 Task: Check the percentage active listings of 2.5 bathrooms in the last 1 year.
Action: Mouse moved to (982, 222)
Screenshot: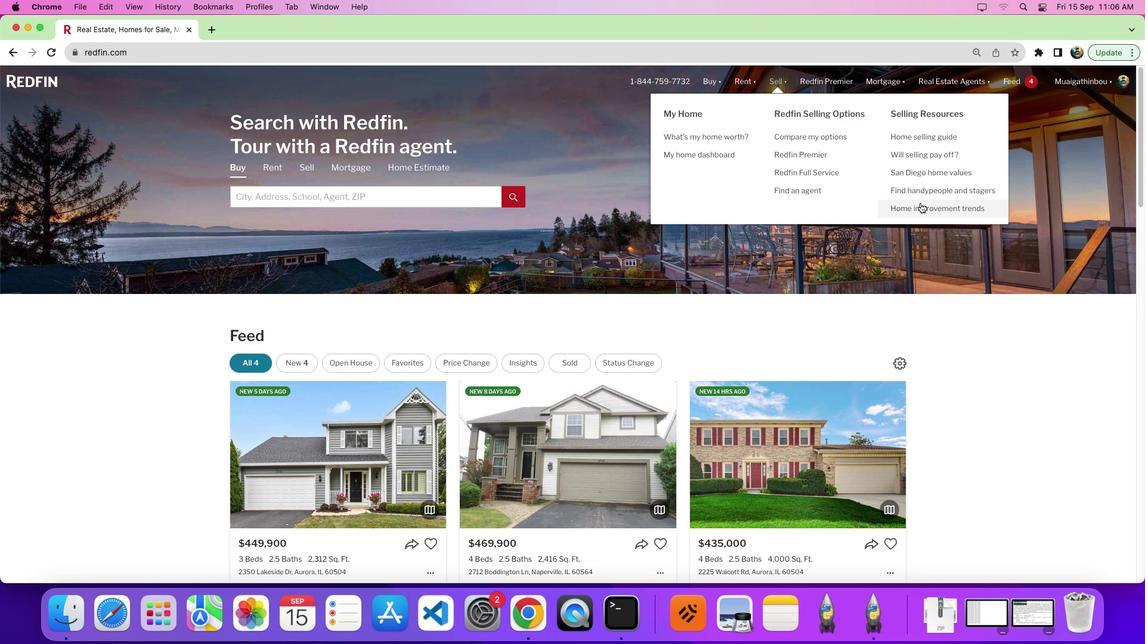 
Action: Mouse pressed left at (982, 222)
Screenshot: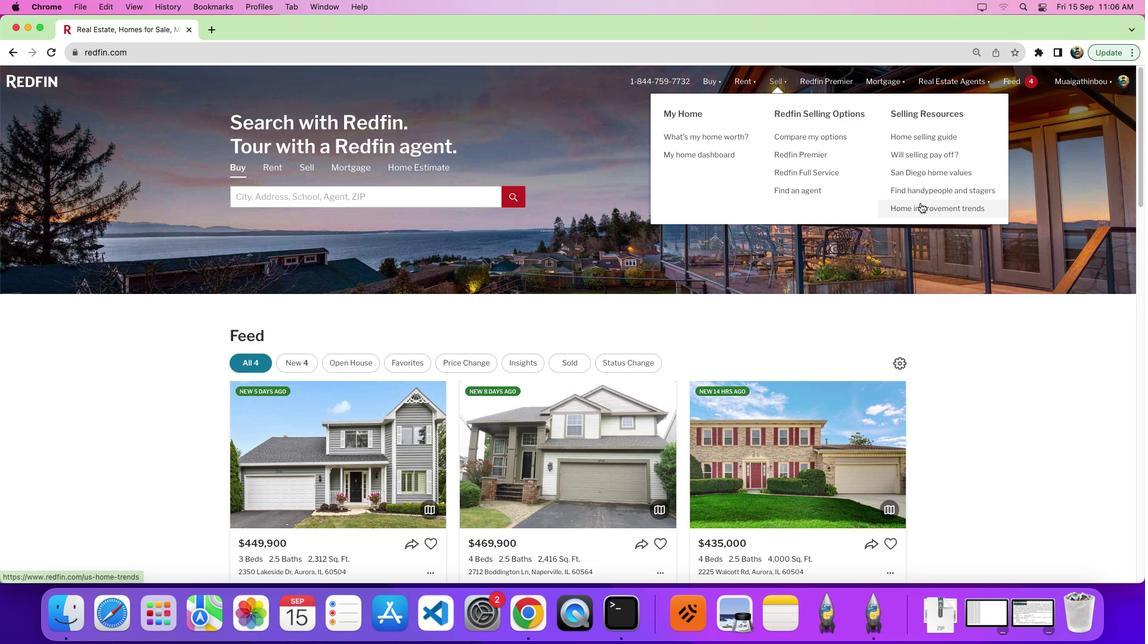 
Action: Mouse moved to (319, 245)
Screenshot: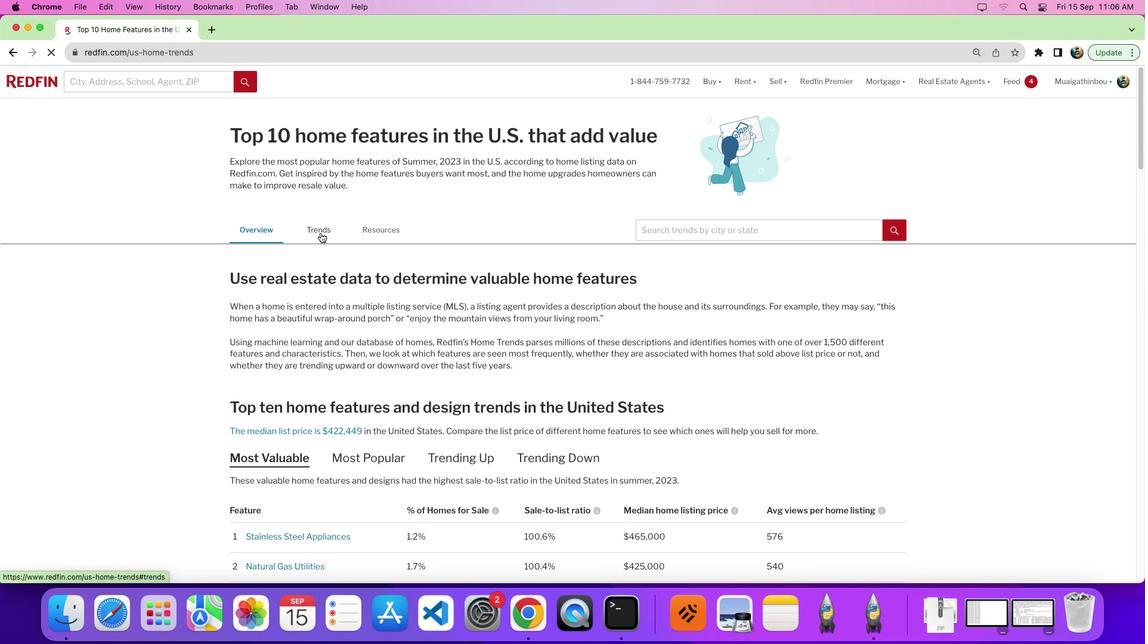 
Action: Mouse pressed left at (319, 245)
Screenshot: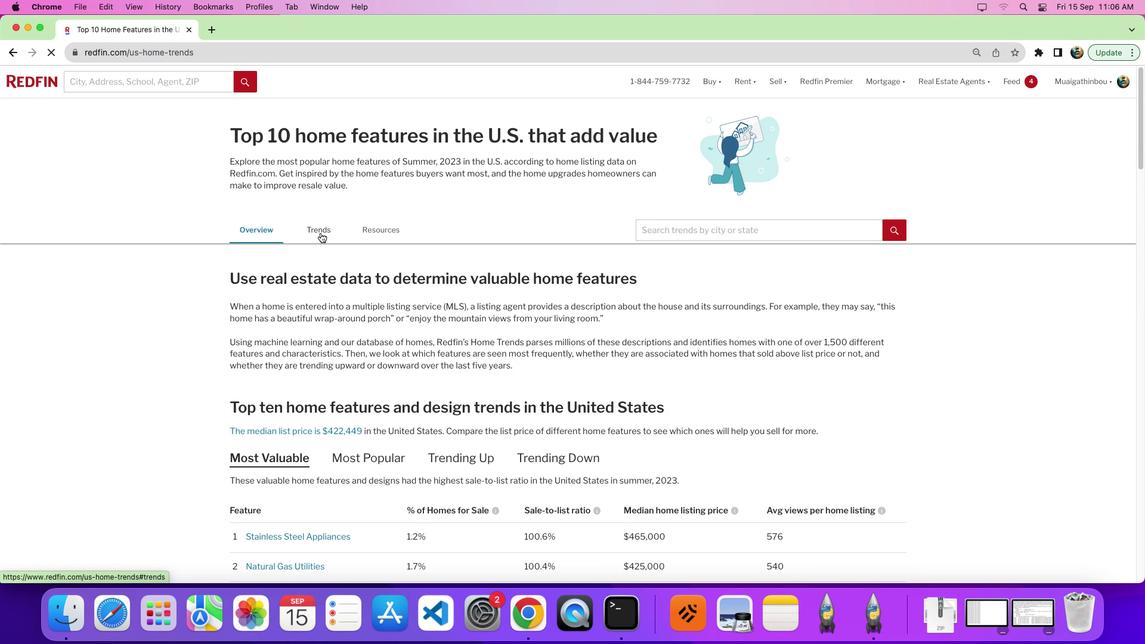 
Action: Mouse pressed left at (319, 245)
Screenshot: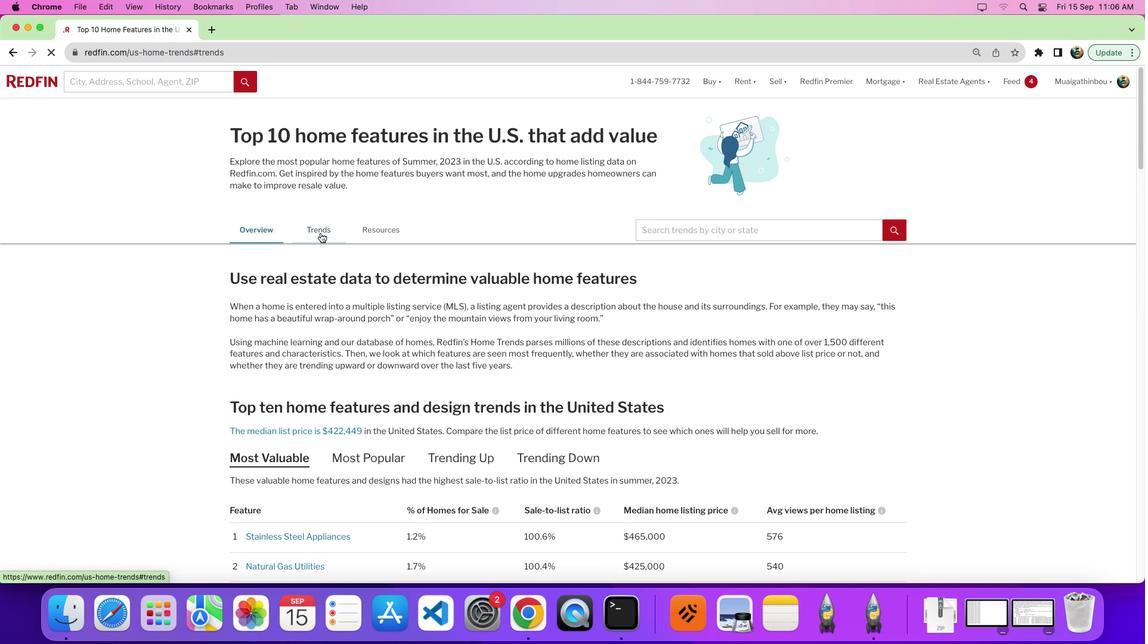 
Action: Mouse pressed left at (319, 245)
Screenshot: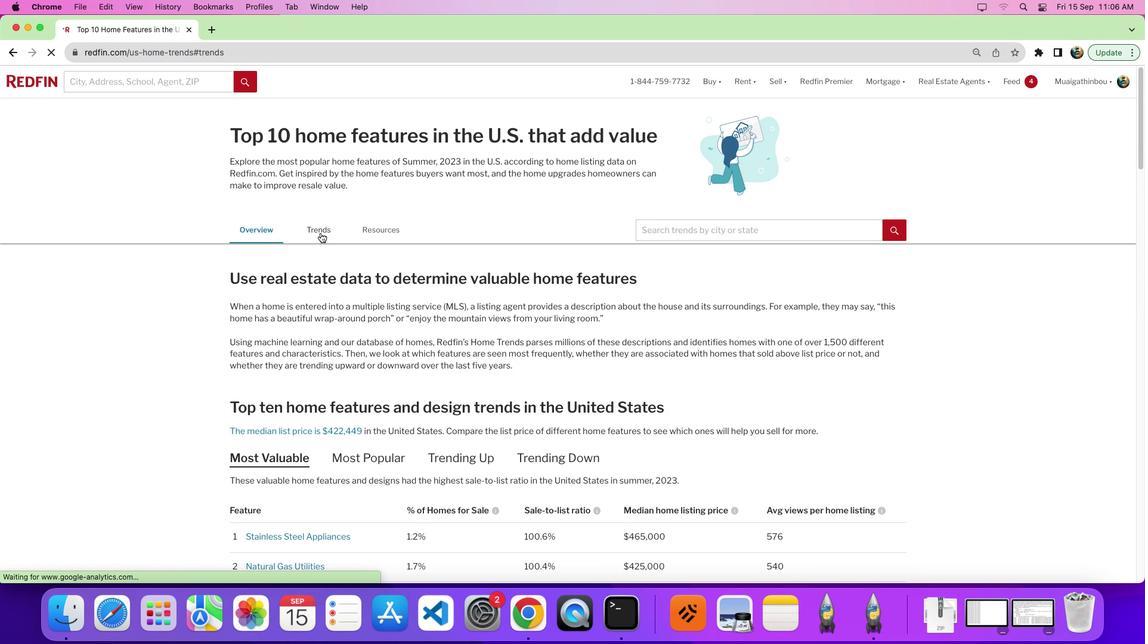 
Action: Mouse moved to (528, 303)
Screenshot: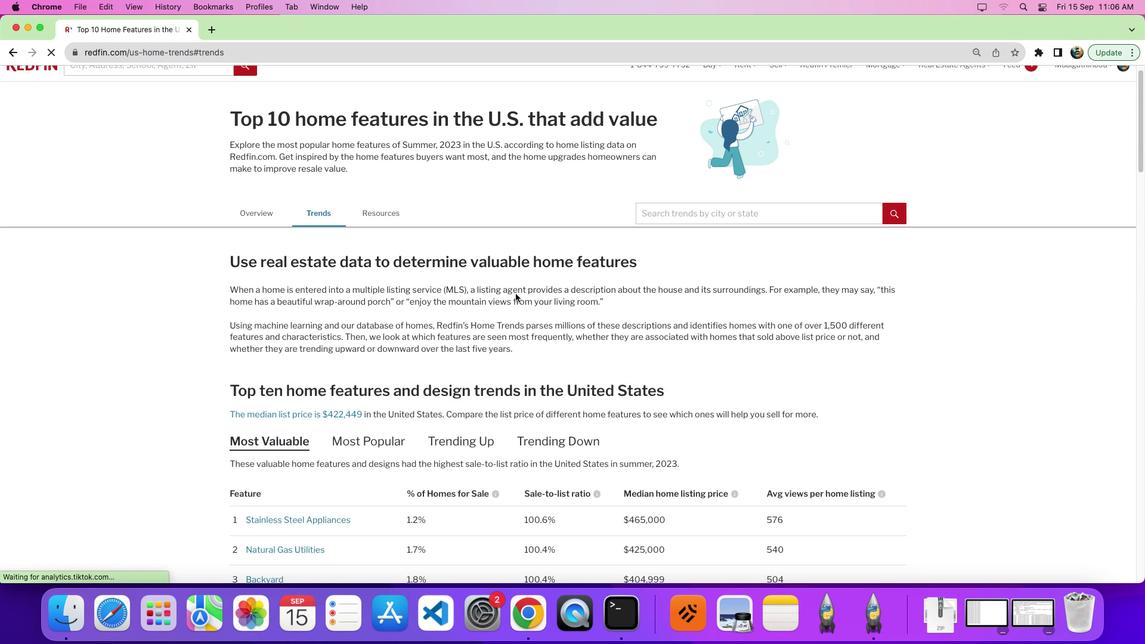 
Action: Mouse scrolled (528, 303) with delta (-33, 60)
Screenshot: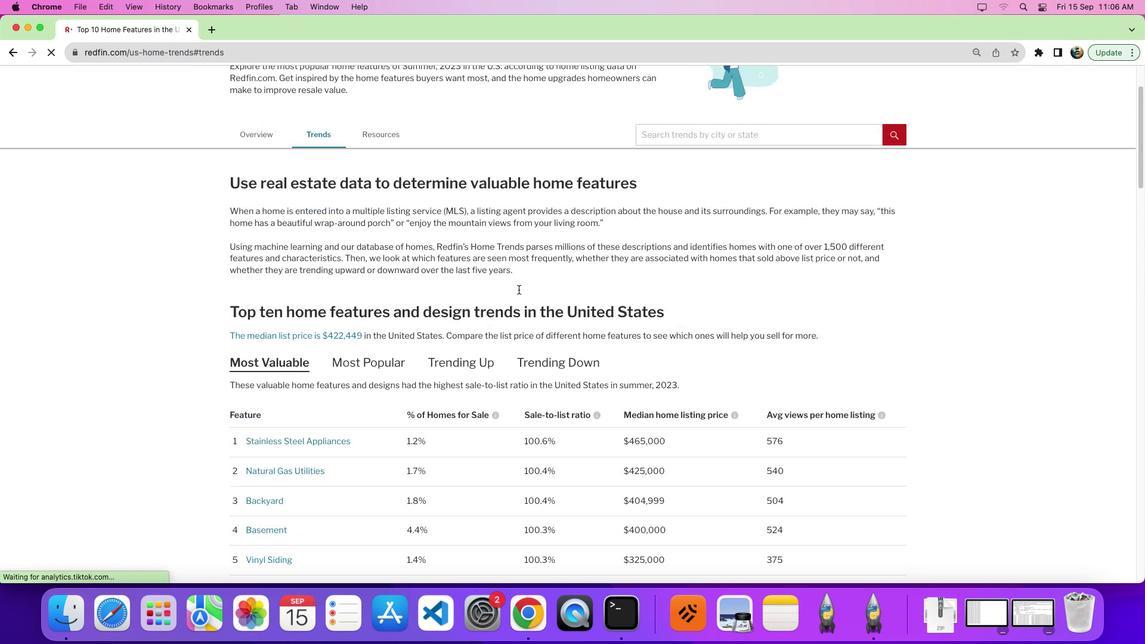 
Action: Mouse moved to (529, 303)
Screenshot: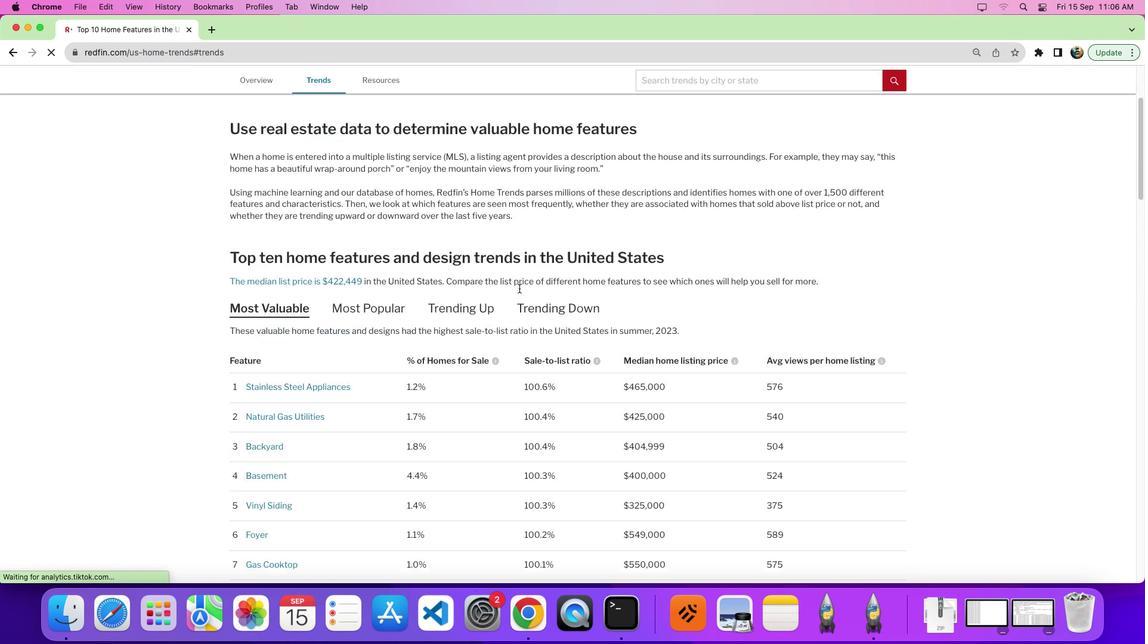 
Action: Mouse scrolled (529, 303) with delta (-33, 60)
Screenshot: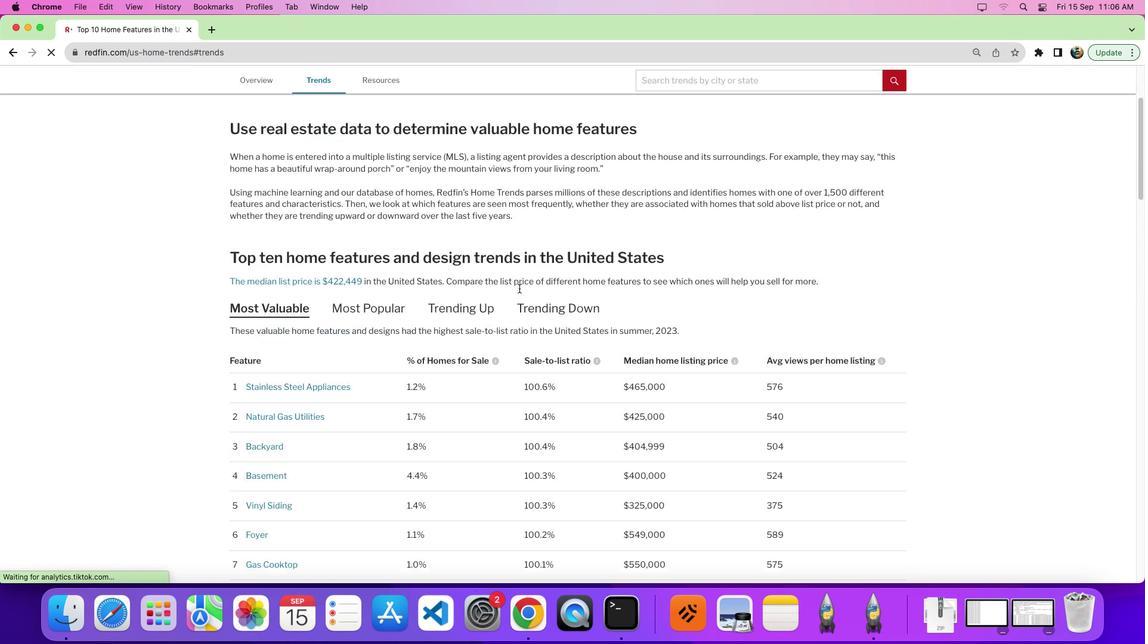 
Action: Mouse moved to (530, 302)
Screenshot: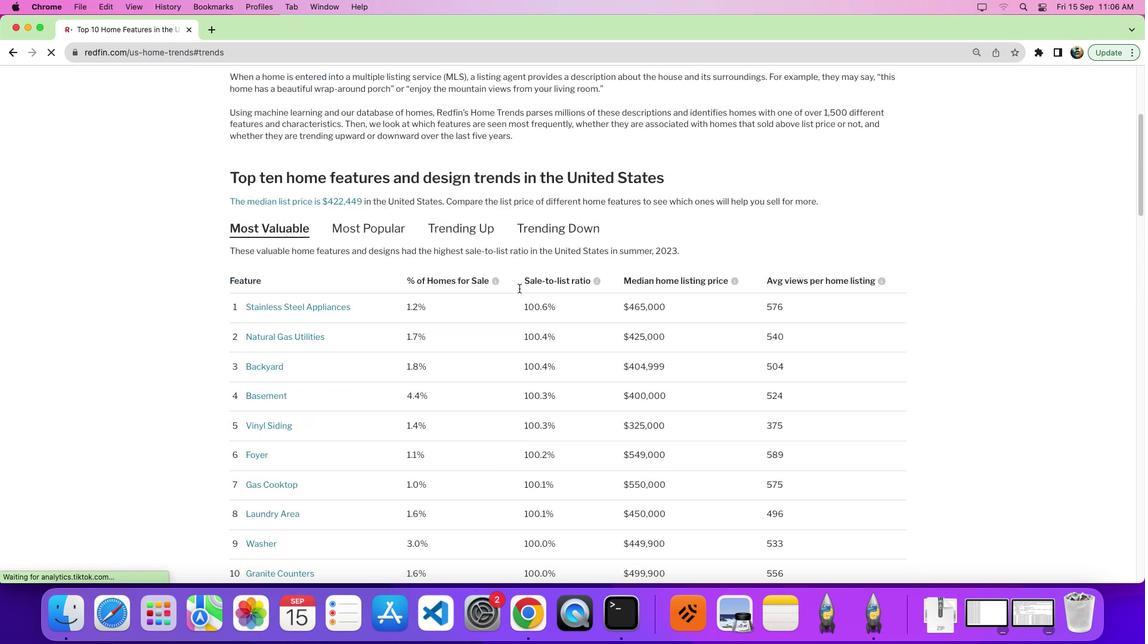 
Action: Mouse scrolled (530, 302) with delta (-33, 56)
Screenshot: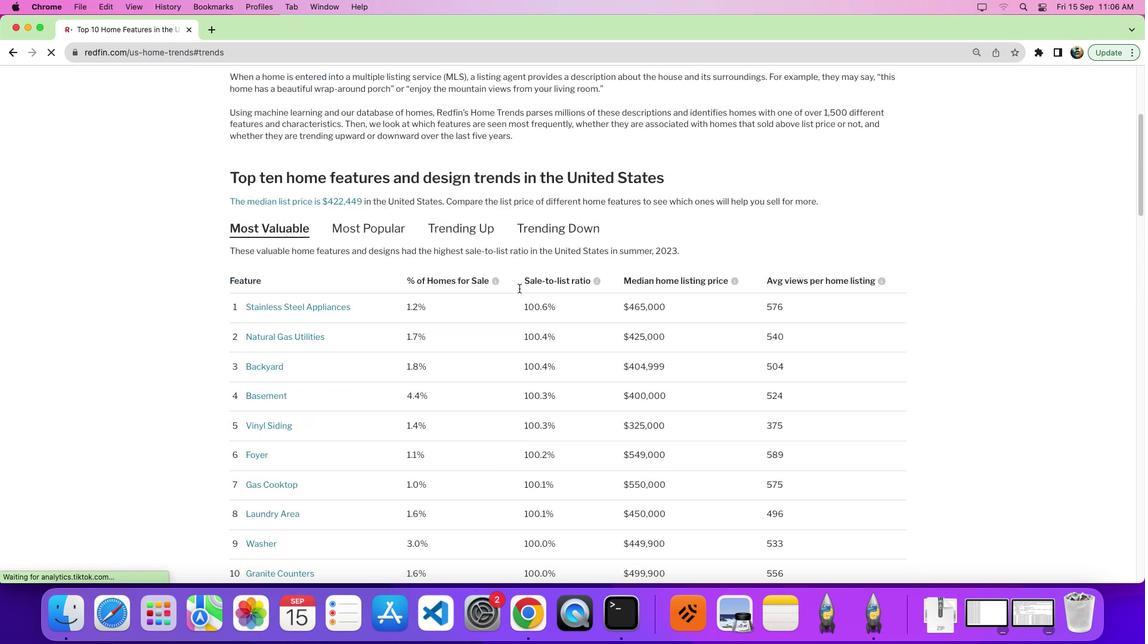
Action: Mouse moved to (538, 290)
Screenshot: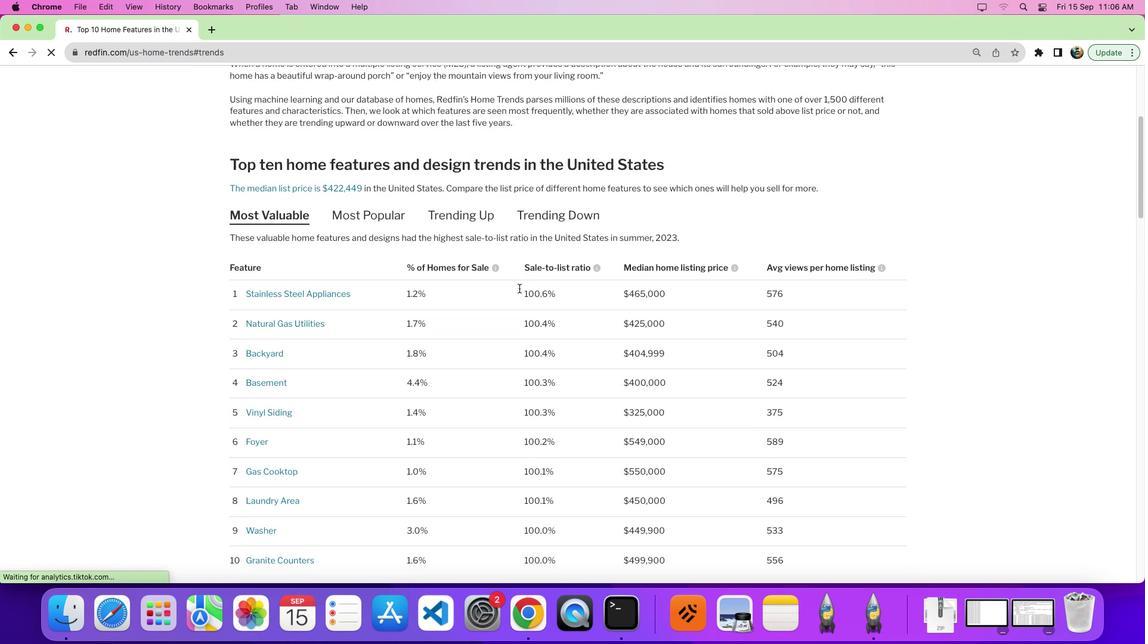 
Action: Mouse scrolled (538, 290) with delta (-33, 60)
Screenshot: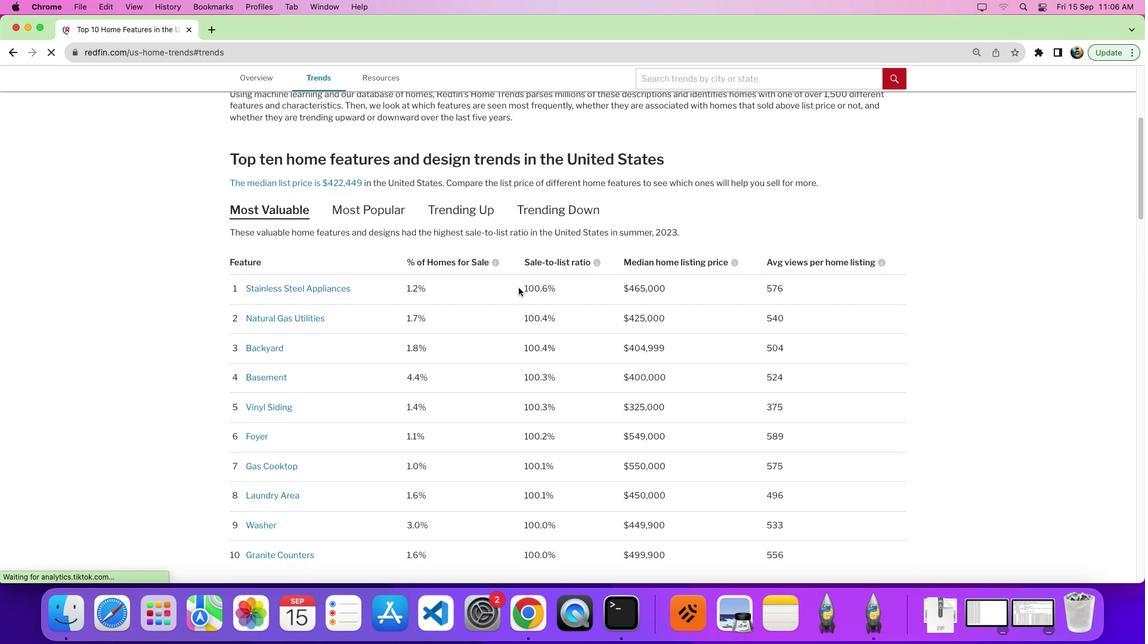 
Action: Mouse scrolled (538, 290) with delta (-33, 60)
Screenshot: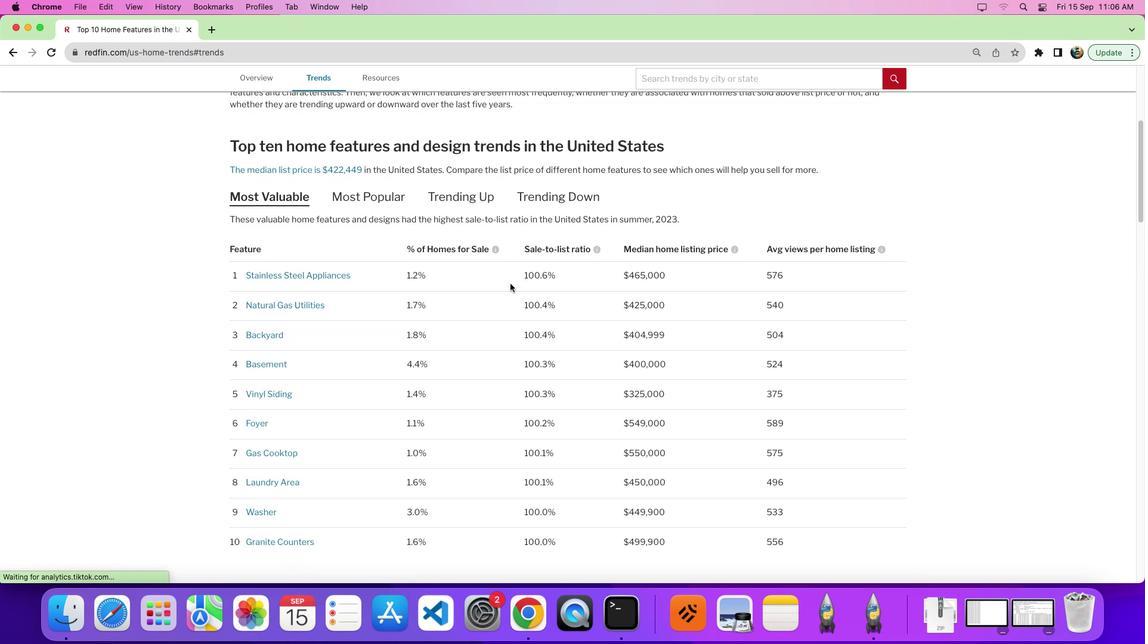 
Action: Mouse moved to (403, 282)
Screenshot: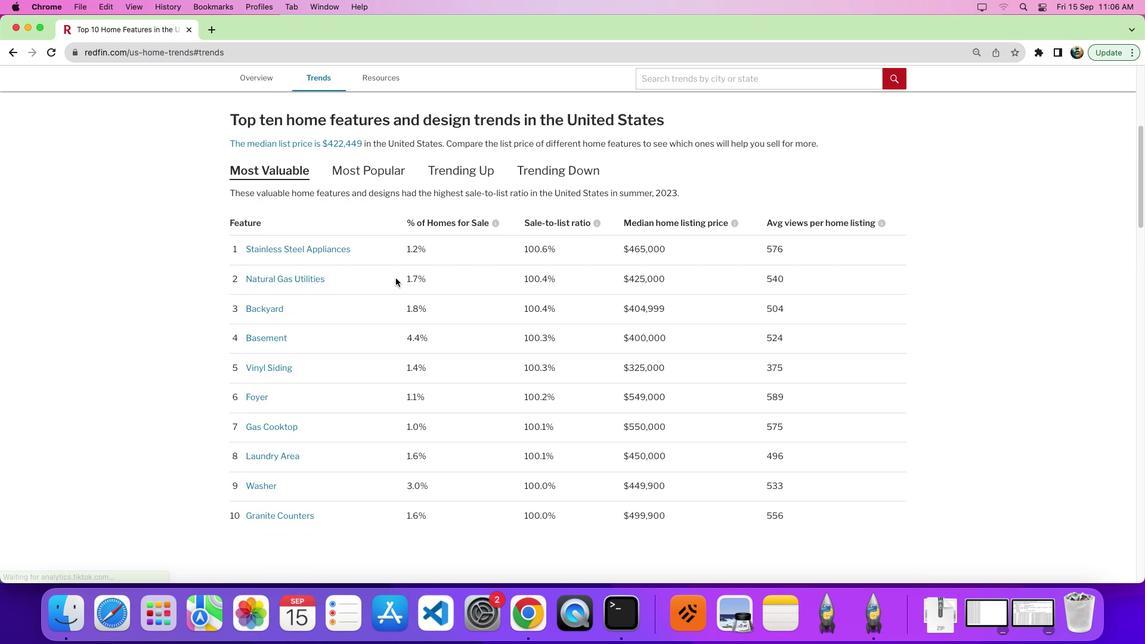 
Action: Mouse scrolled (403, 282) with delta (-33, 60)
Screenshot: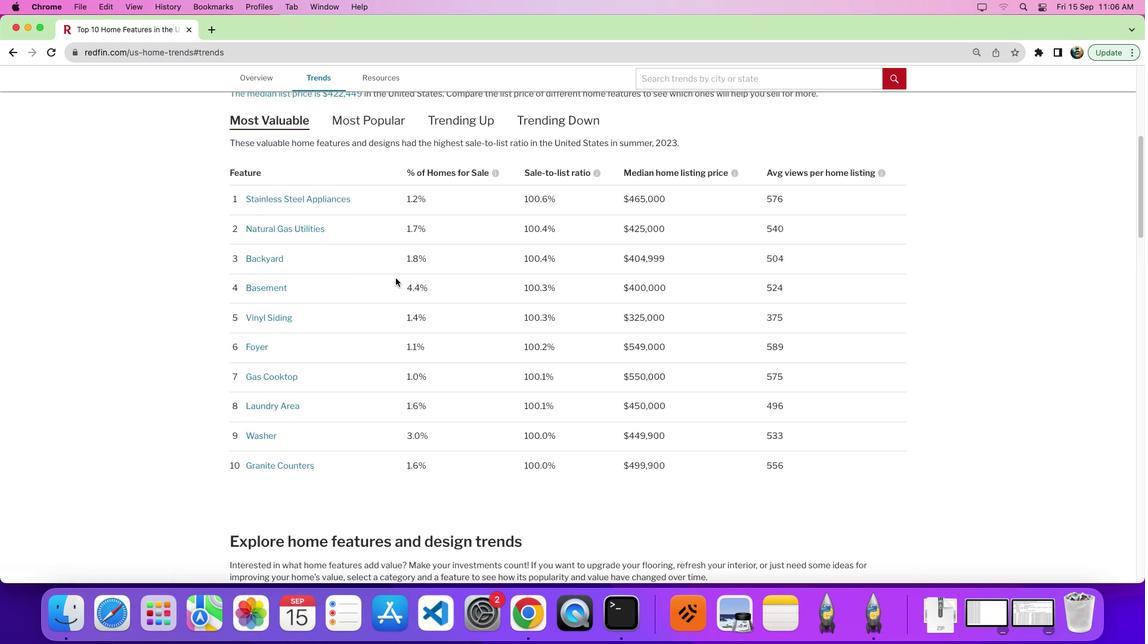 
Action: Mouse scrolled (403, 282) with delta (-33, 60)
Screenshot: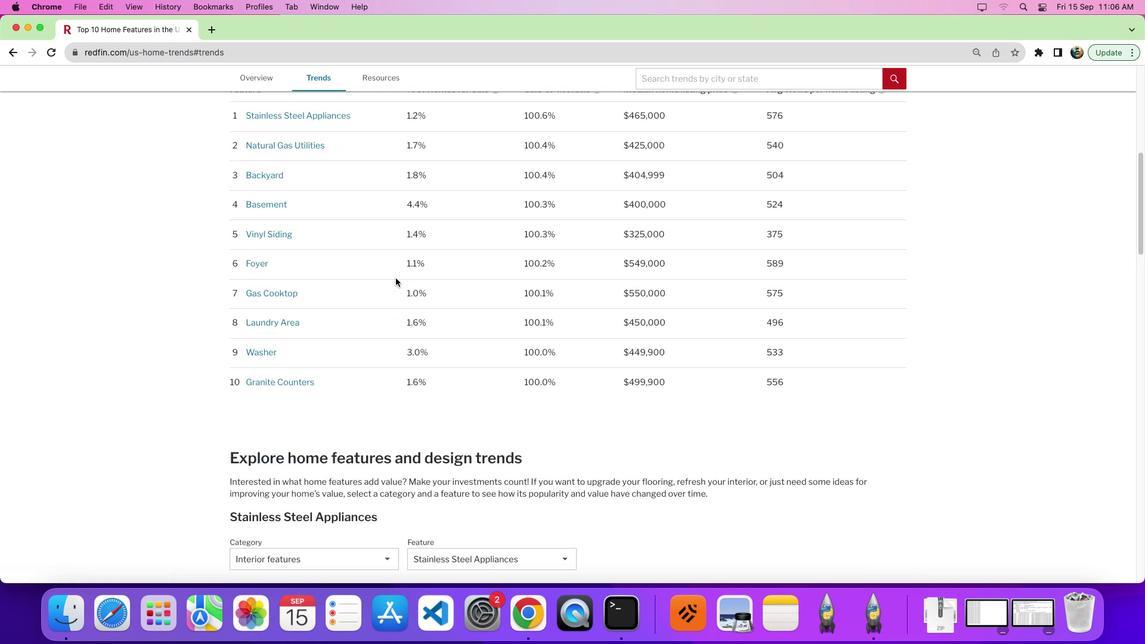 
Action: Mouse scrolled (403, 282) with delta (-33, 57)
Screenshot: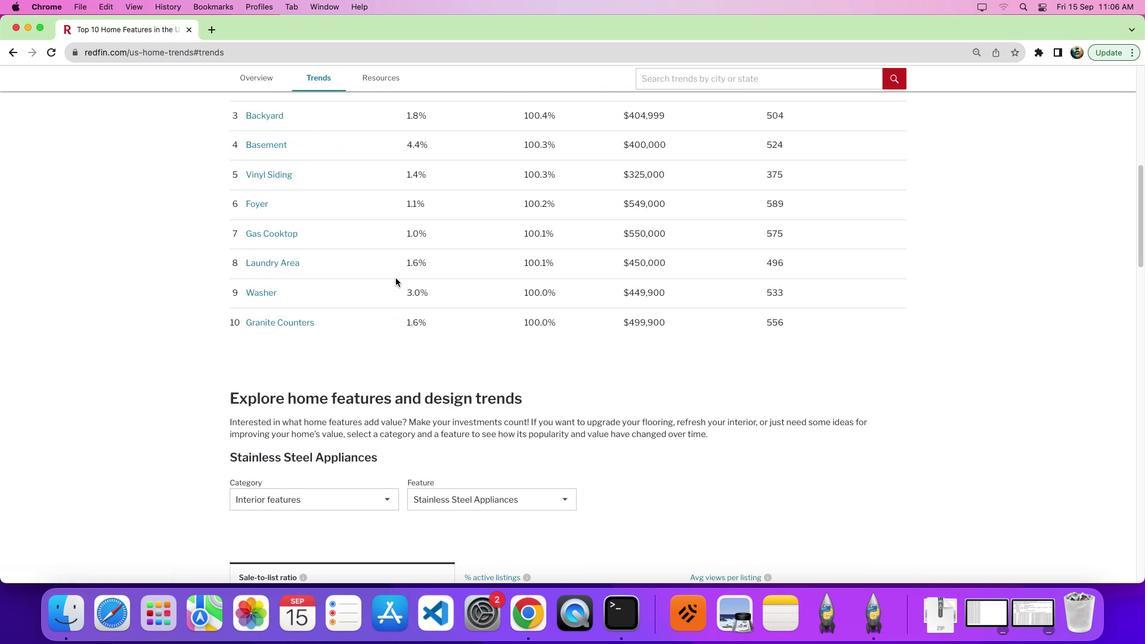 
Action: Mouse scrolled (403, 282) with delta (-33, 60)
Screenshot: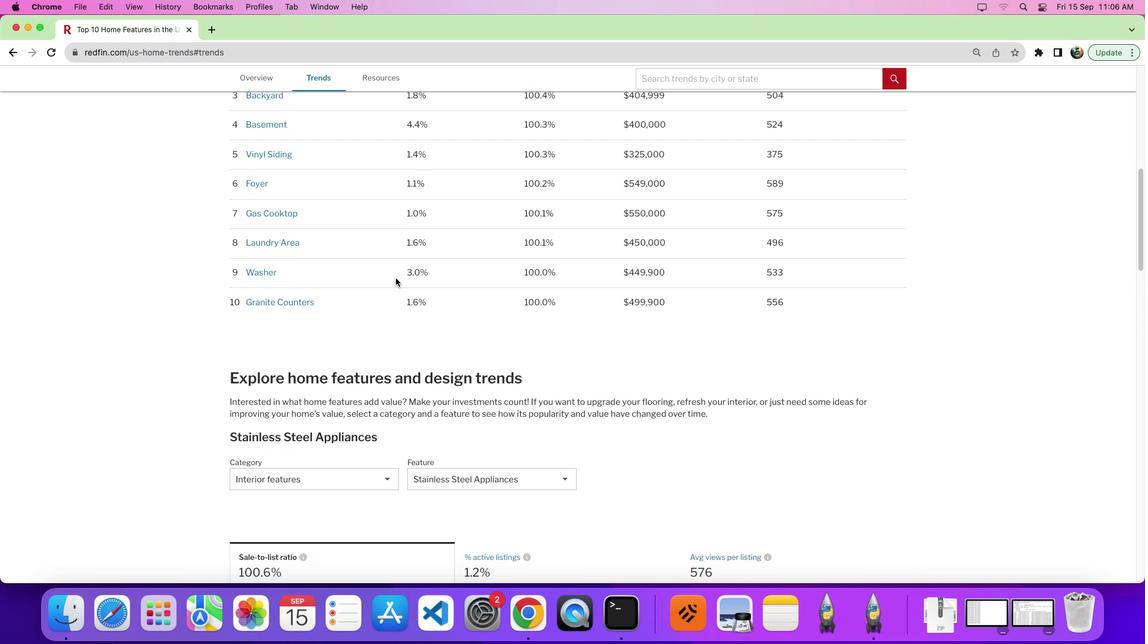 
Action: Mouse scrolled (403, 282) with delta (-33, 60)
Screenshot: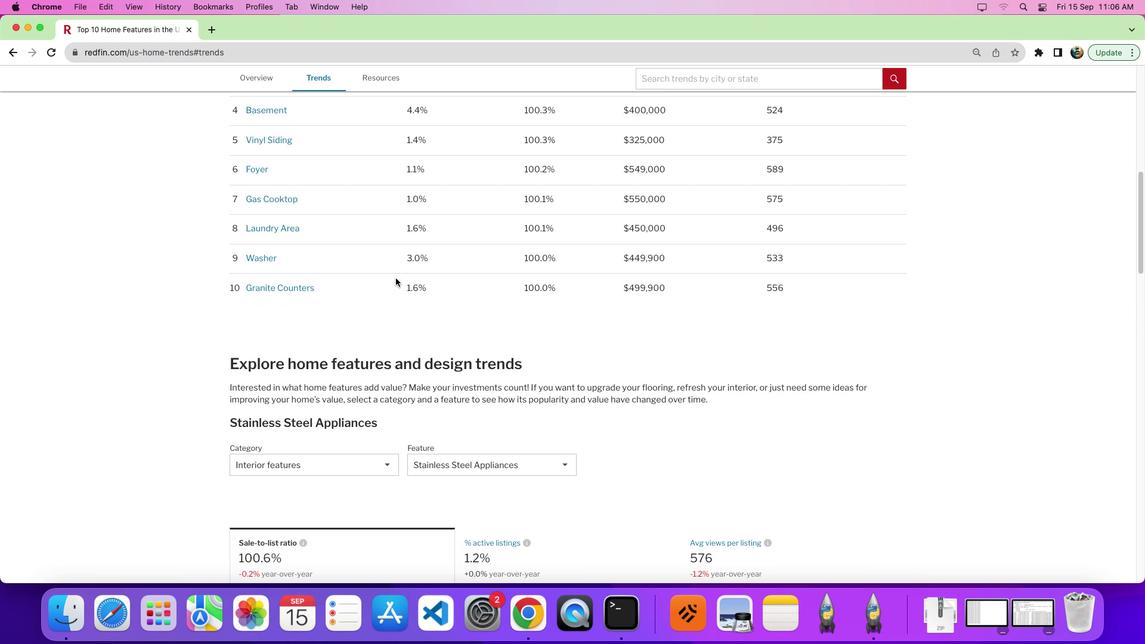 
Action: Mouse moved to (396, 290)
Screenshot: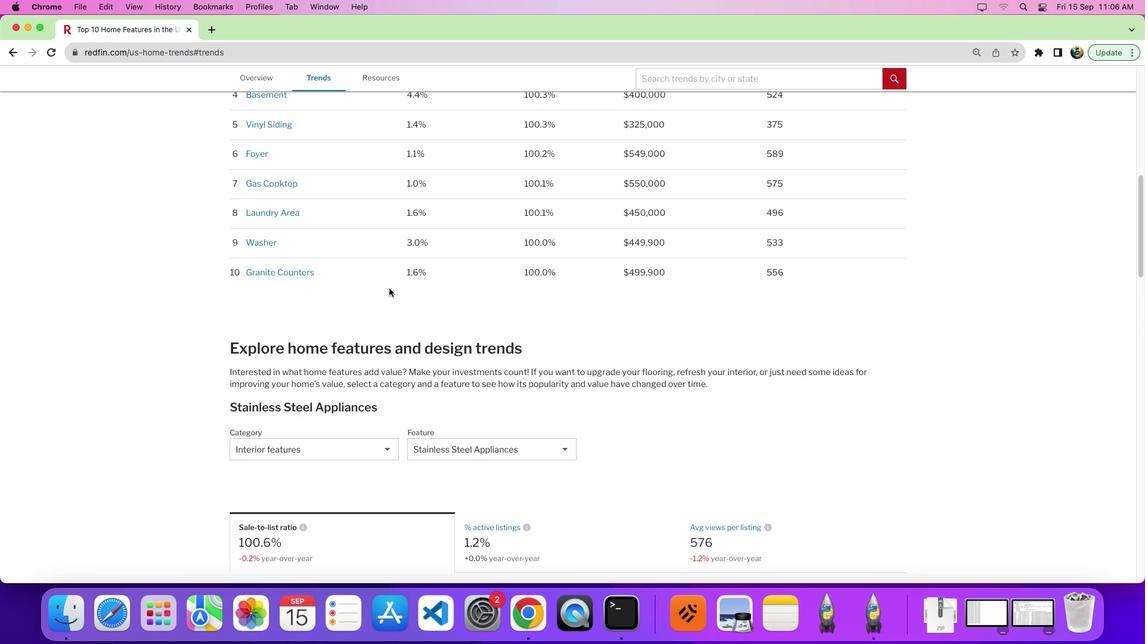 
Action: Mouse scrolled (396, 290) with delta (-33, 60)
Screenshot: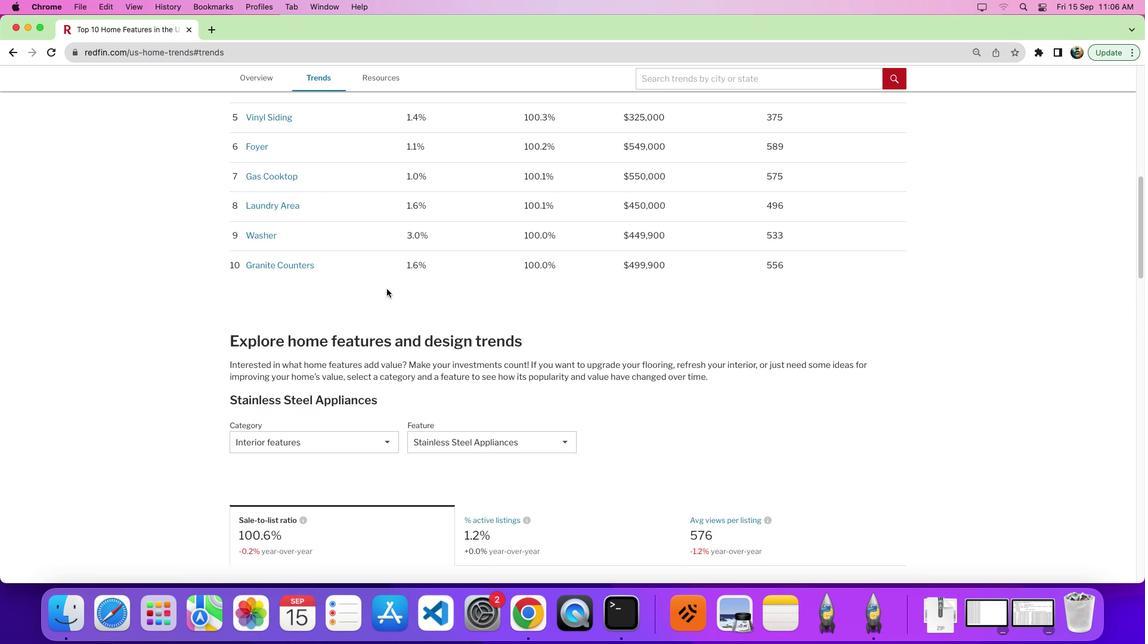 
Action: Mouse scrolled (396, 290) with delta (-33, 60)
Screenshot: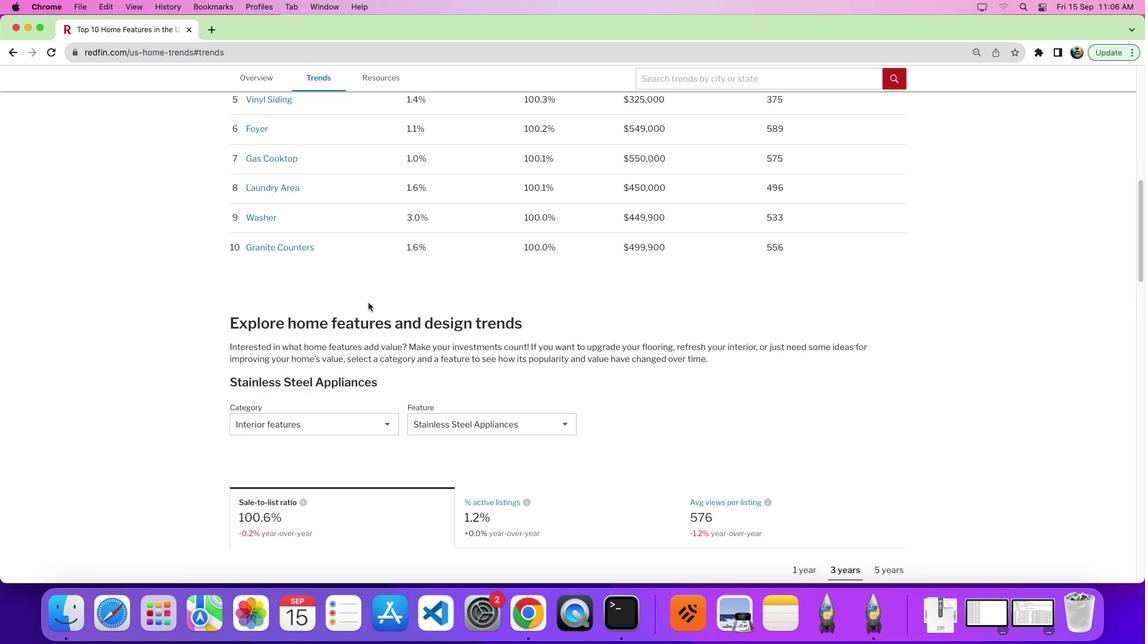 
Action: Mouse moved to (372, 306)
Screenshot: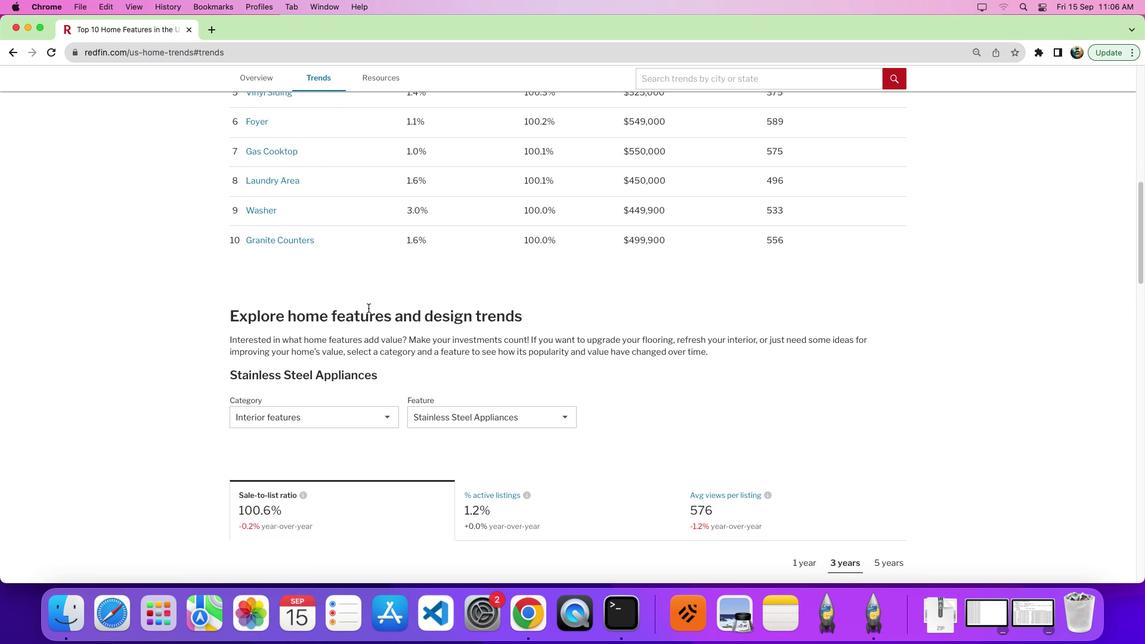 
Action: Mouse scrolled (372, 306) with delta (-33, 60)
Screenshot: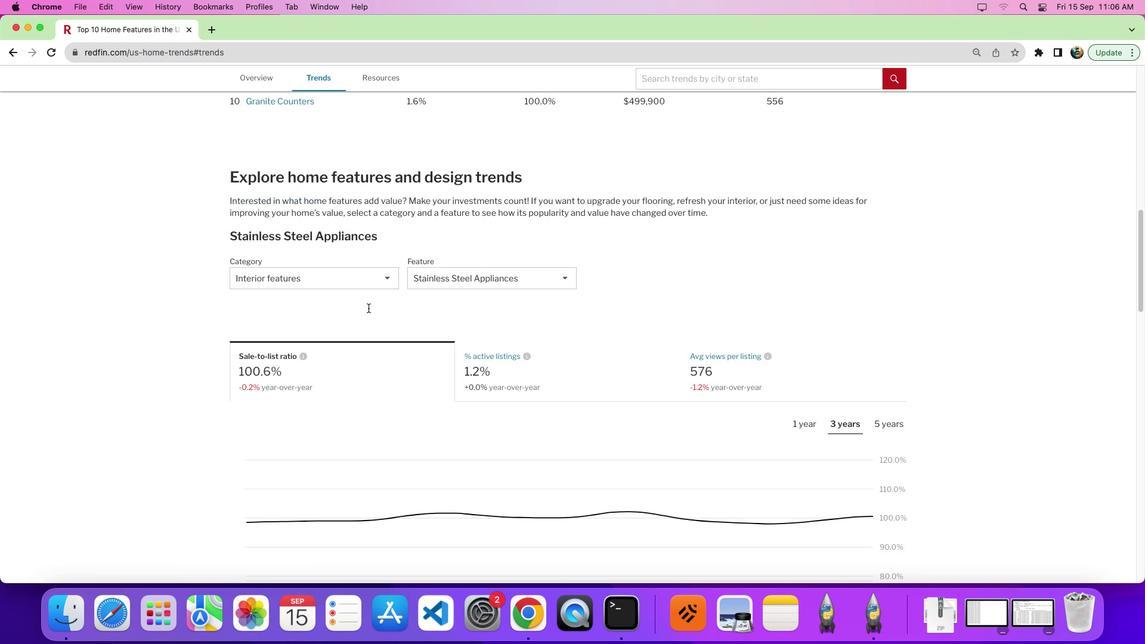 
Action: Mouse scrolled (372, 306) with delta (-33, 60)
Screenshot: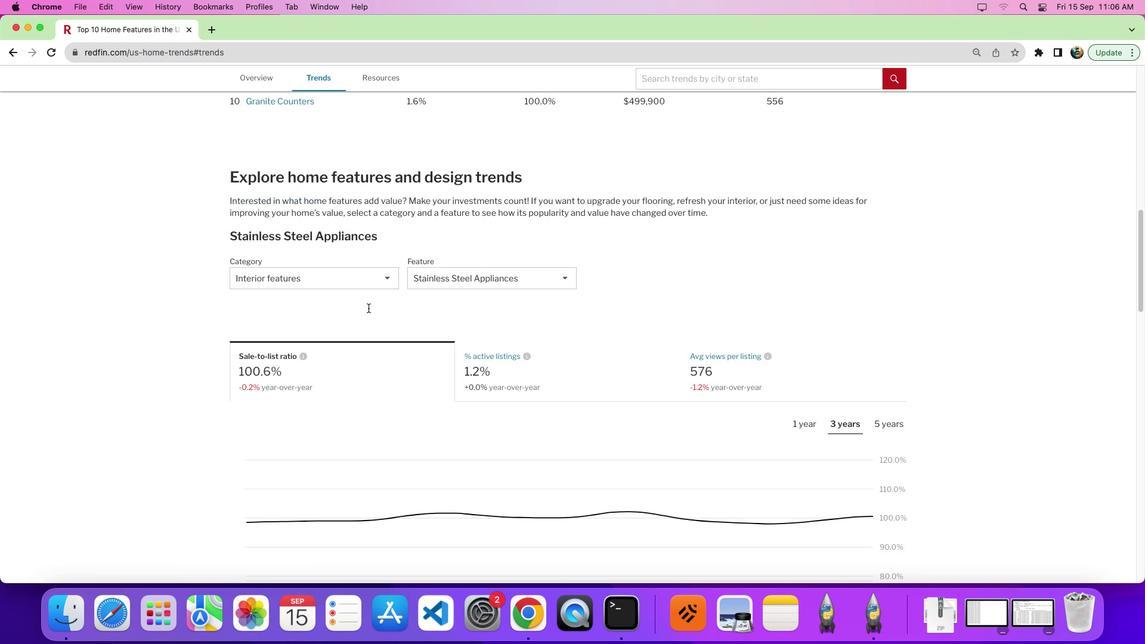 
Action: Mouse scrolled (372, 306) with delta (-33, 56)
Screenshot: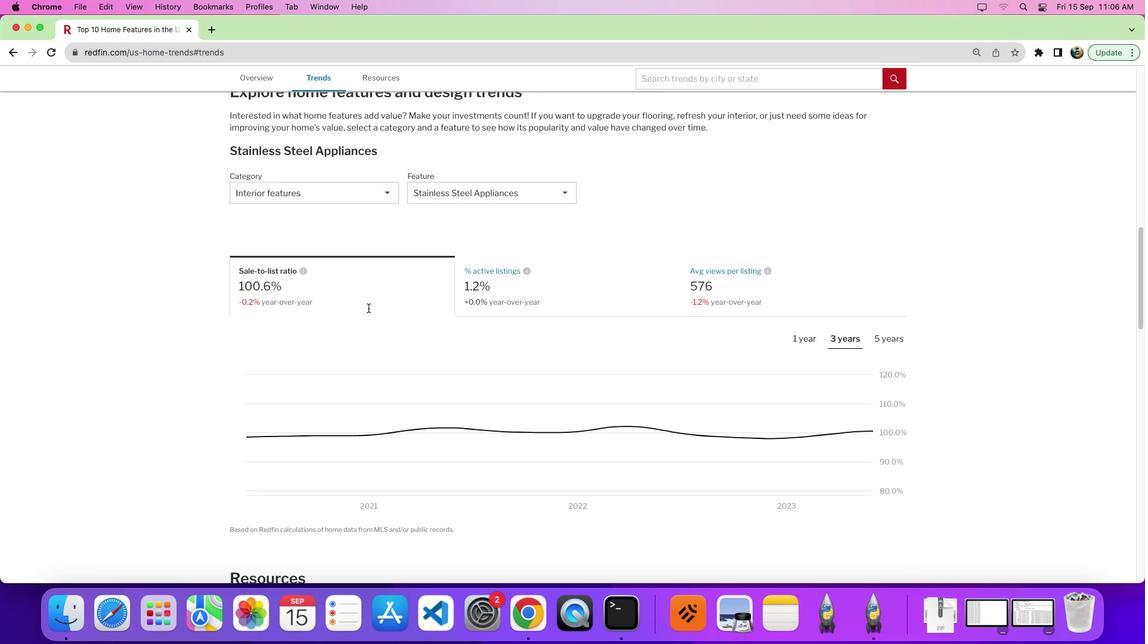 
Action: Mouse moved to (334, 199)
Screenshot: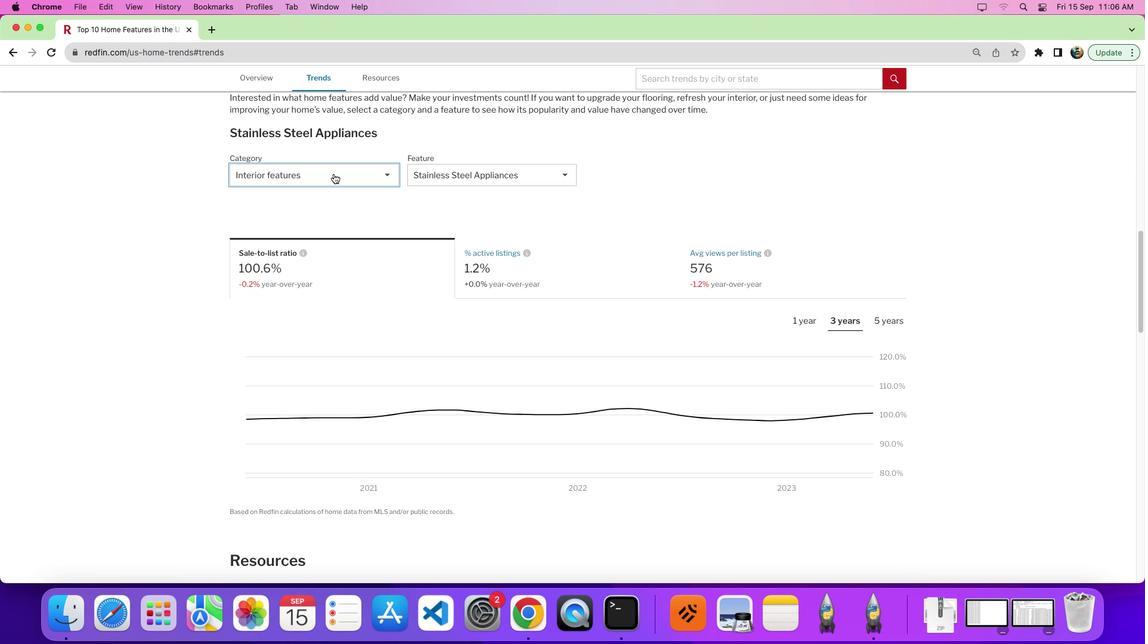 
Action: Mouse pressed left at (334, 199)
Screenshot: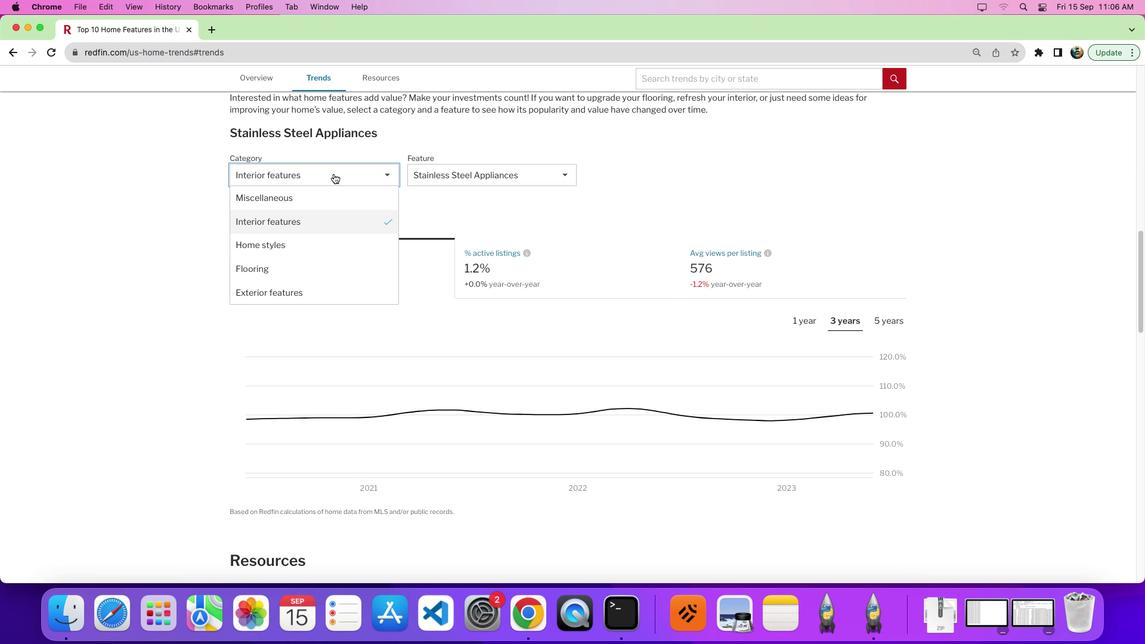 
Action: Mouse moved to (323, 235)
Screenshot: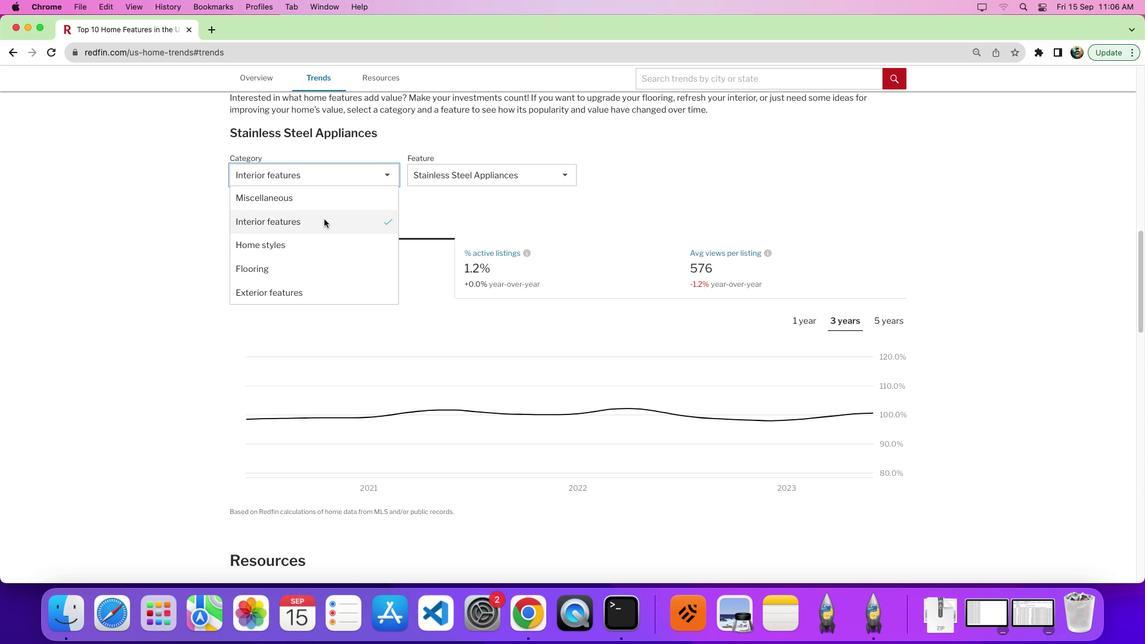 
Action: Mouse pressed left at (323, 235)
Screenshot: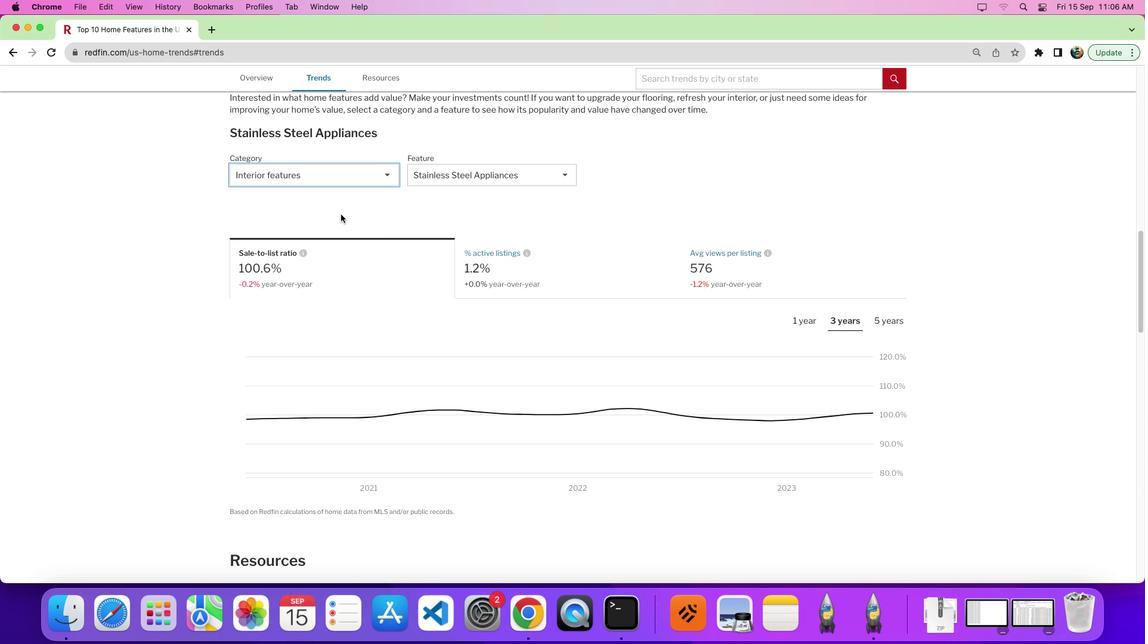 
Action: Mouse moved to (467, 199)
Screenshot: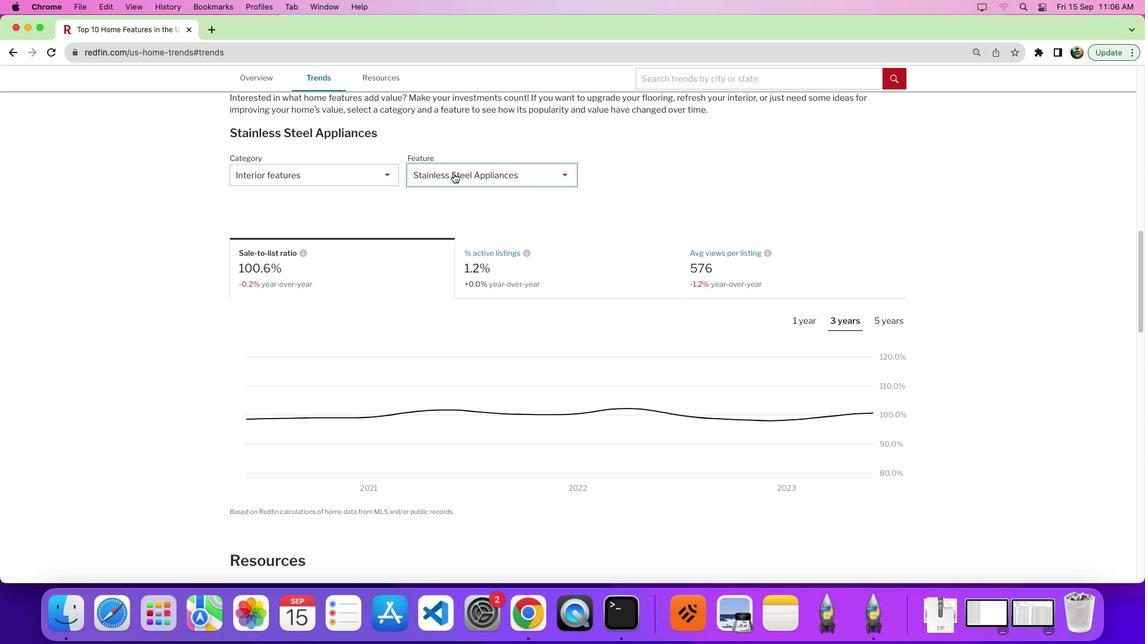 
Action: Mouse pressed left at (467, 199)
Screenshot: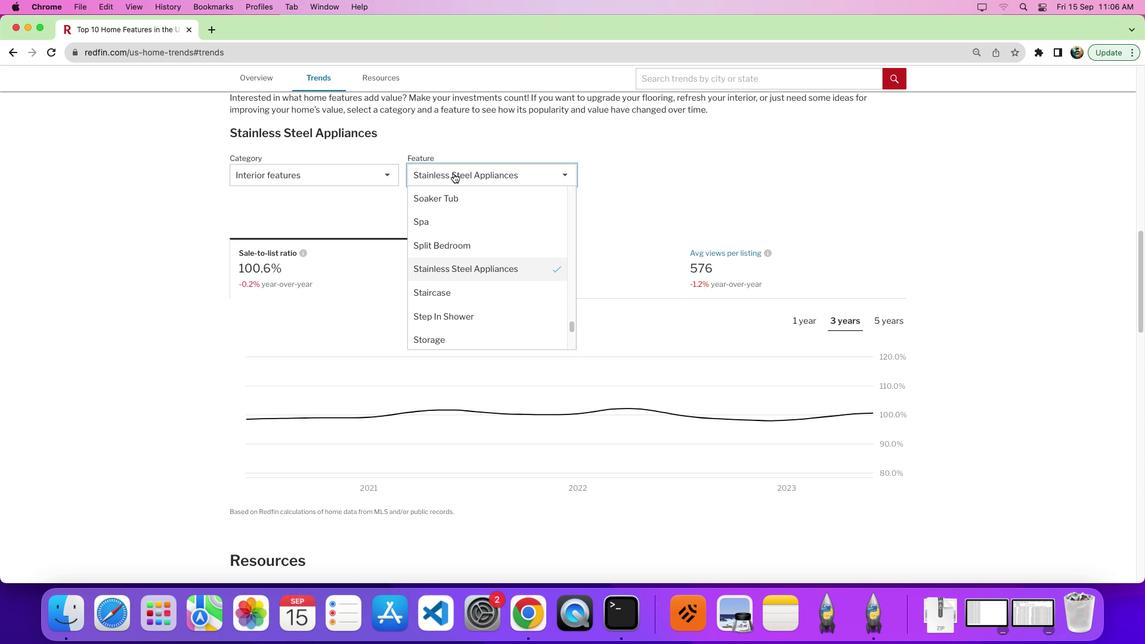 
Action: Mouse moved to (490, 250)
Screenshot: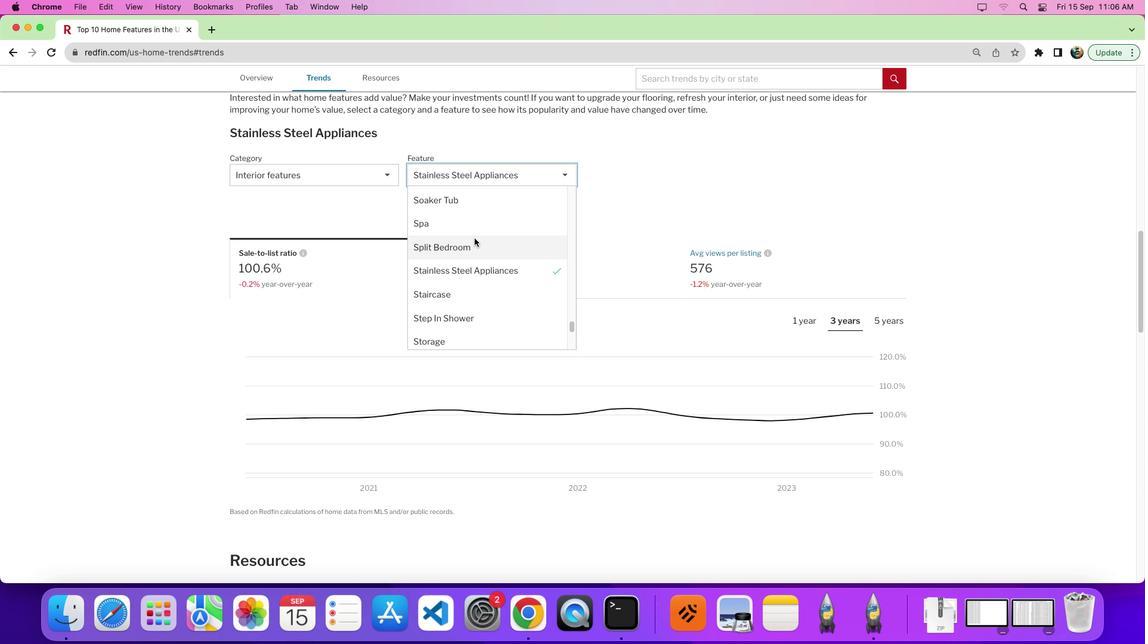 
Action: Mouse scrolled (490, 250) with delta (-33, 61)
Screenshot: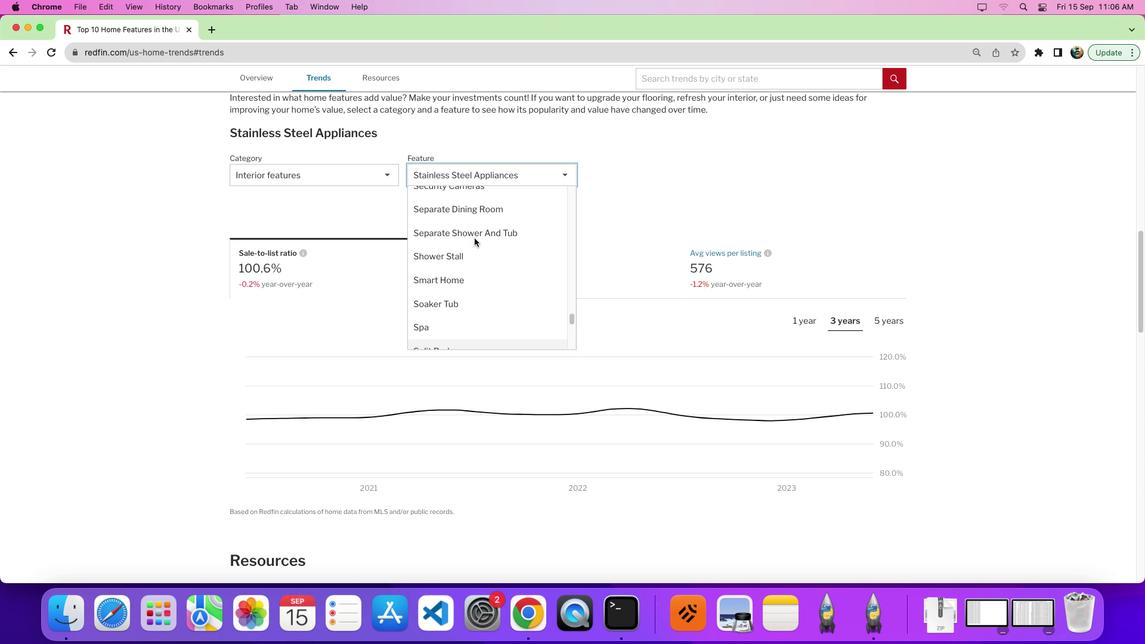 
Action: Mouse scrolled (490, 250) with delta (-33, 61)
Screenshot: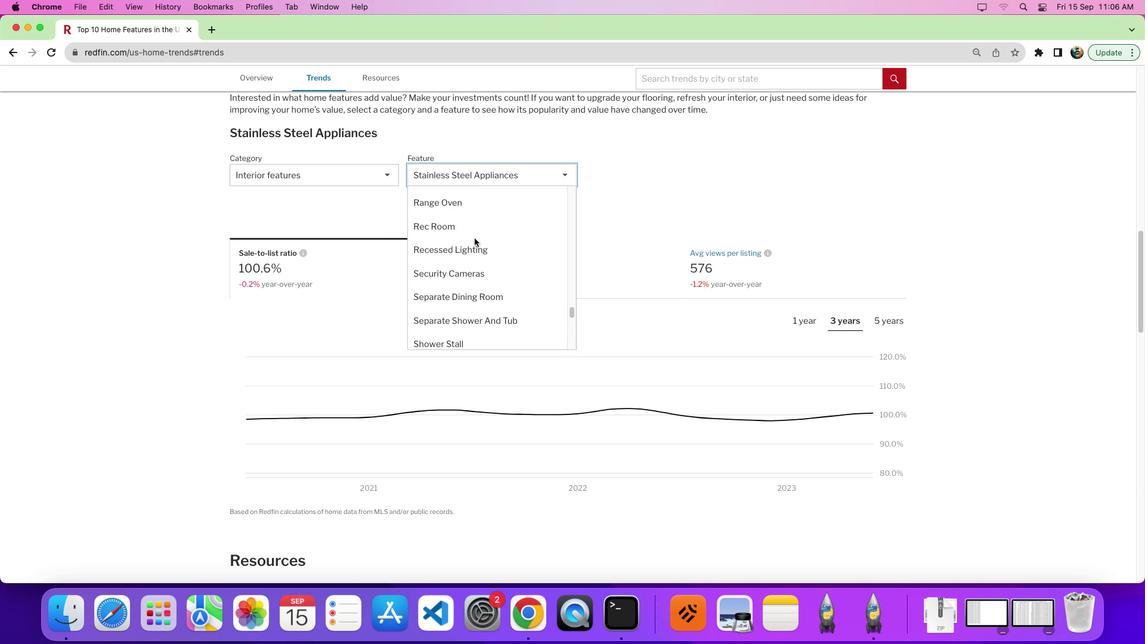 
Action: Mouse scrolled (490, 250) with delta (-33, 63)
Screenshot: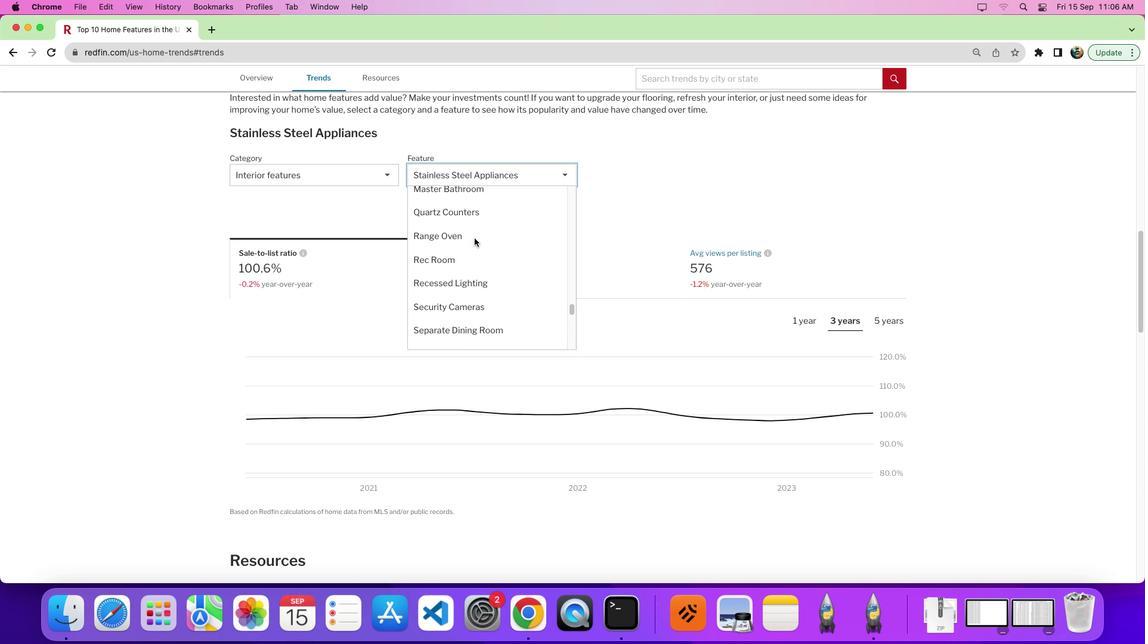 
Action: Mouse scrolled (490, 250) with delta (-33, 61)
Screenshot: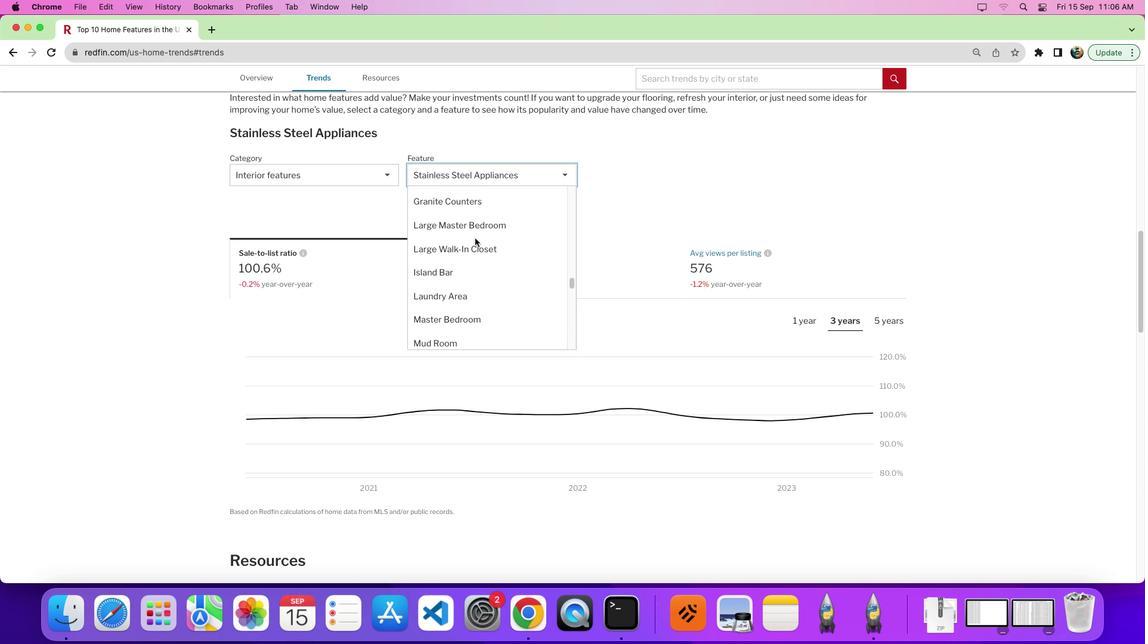 
Action: Mouse scrolled (490, 250) with delta (-33, 61)
Screenshot: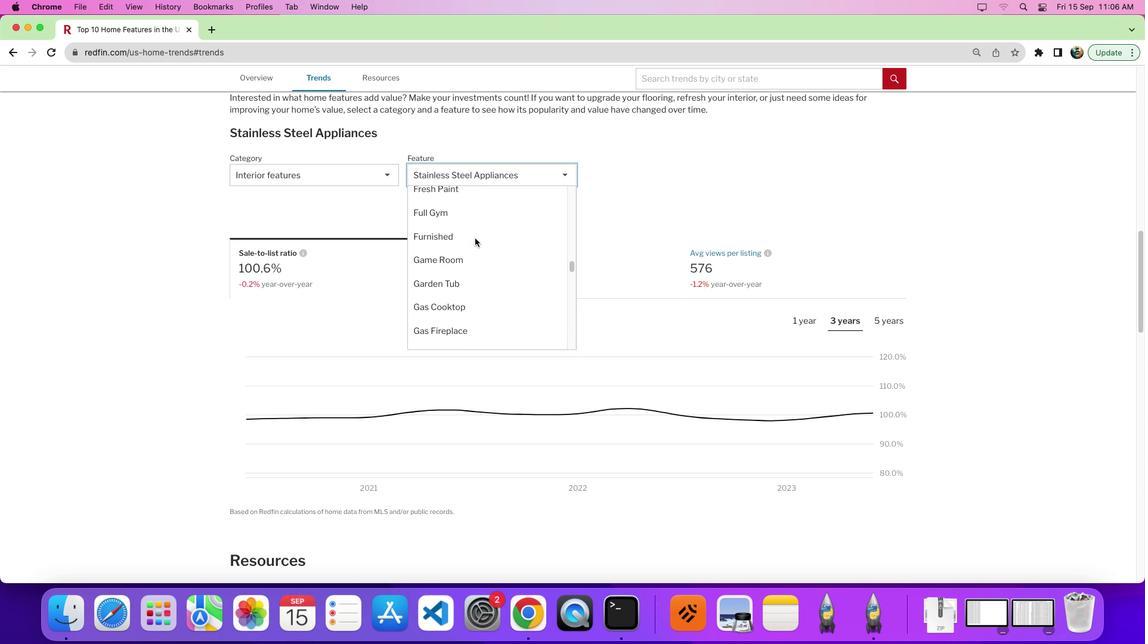 
Action: Mouse scrolled (490, 250) with delta (-33, 65)
Screenshot: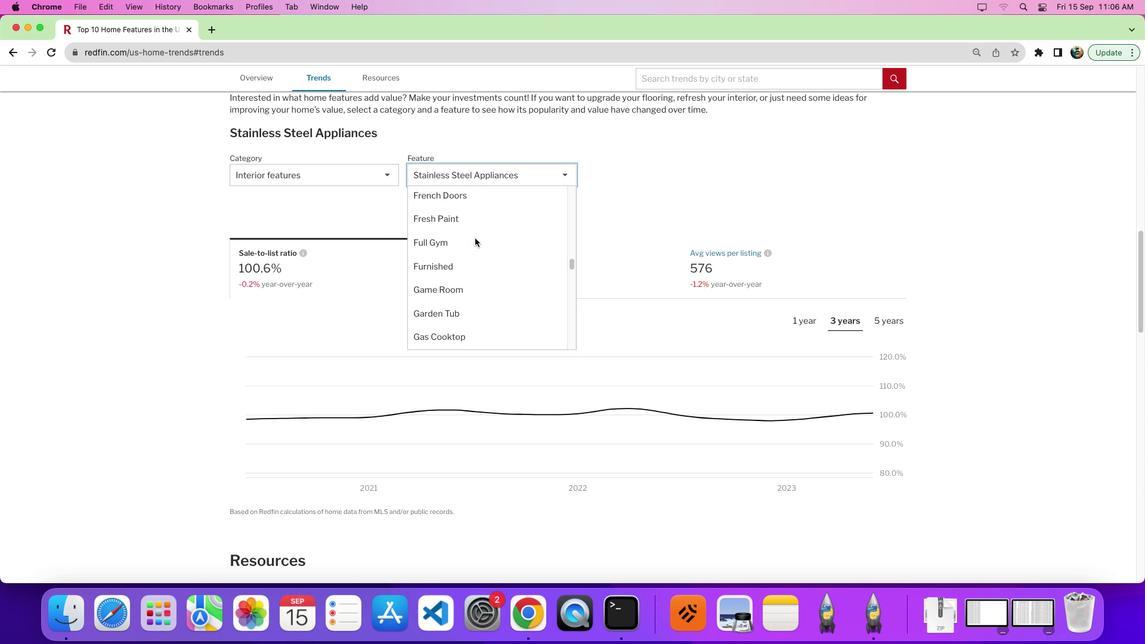 
Action: Mouse moved to (490, 250)
Screenshot: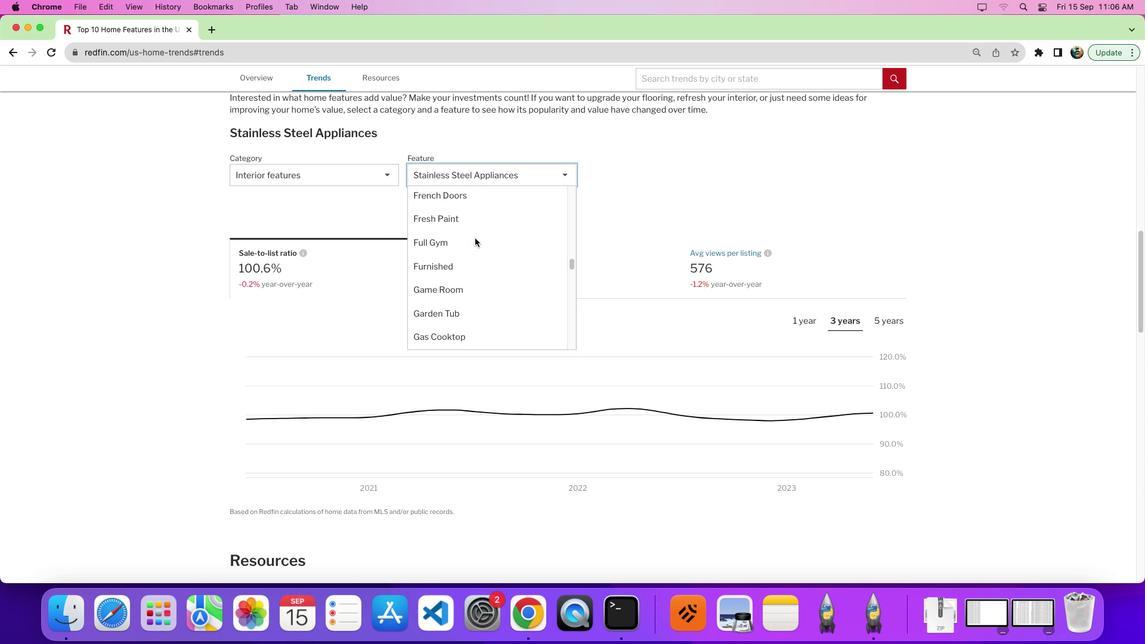 
Action: Mouse scrolled (490, 250) with delta (-33, 66)
Screenshot: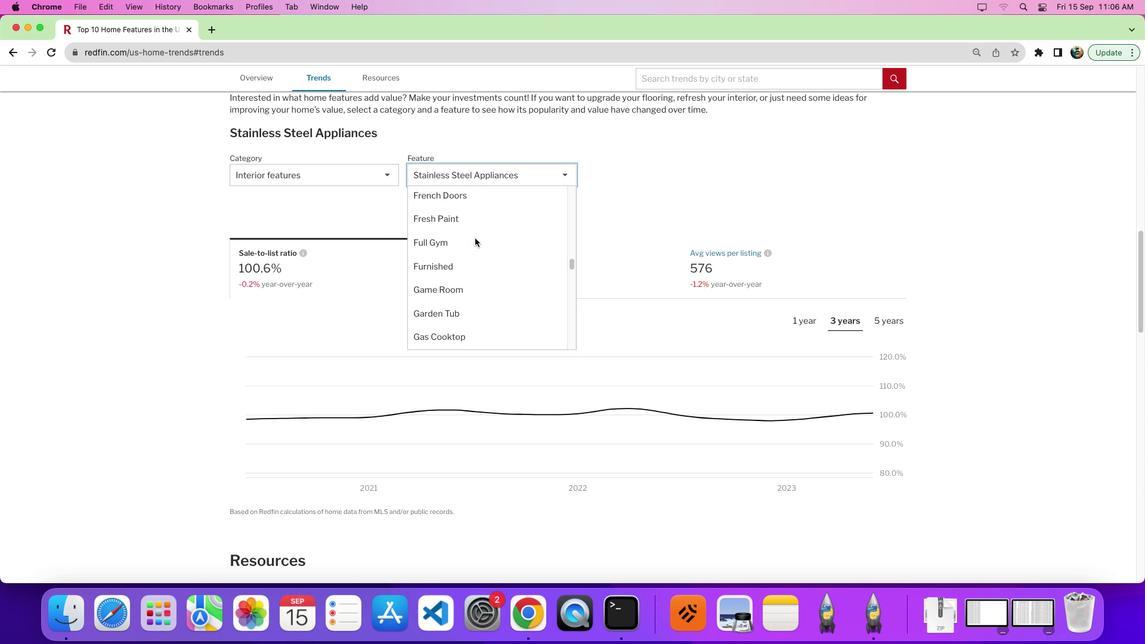 
Action: Mouse scrolled (490, 250) with delta (-33, 61)
Screenshot: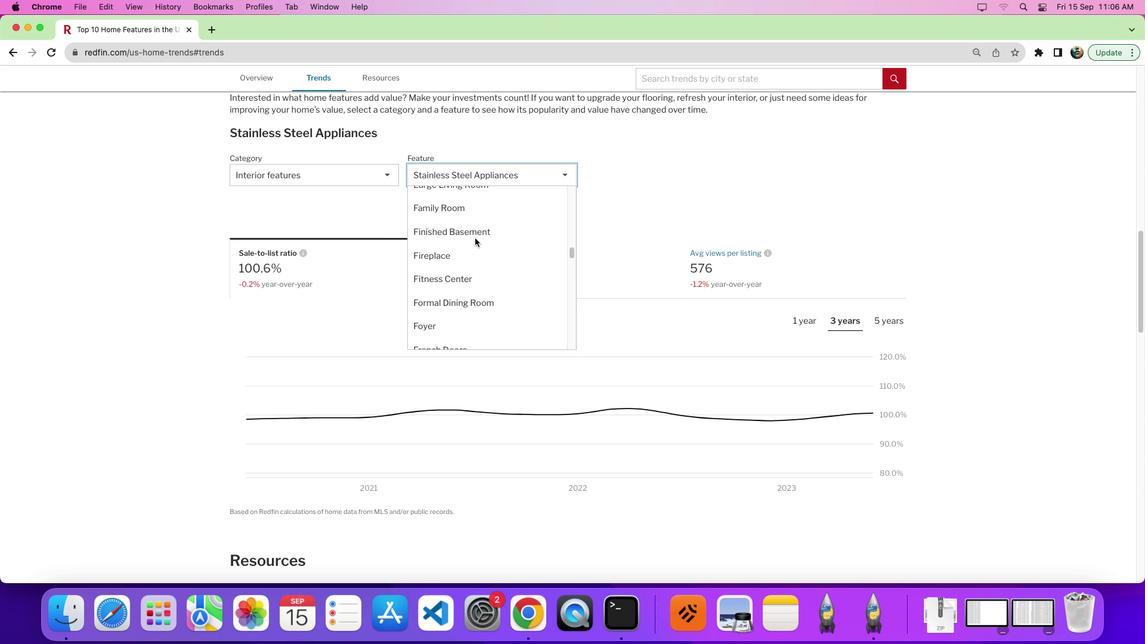 
Action: Mouse scrolled (490, 250) with delta (-33, 61)
Screenshot: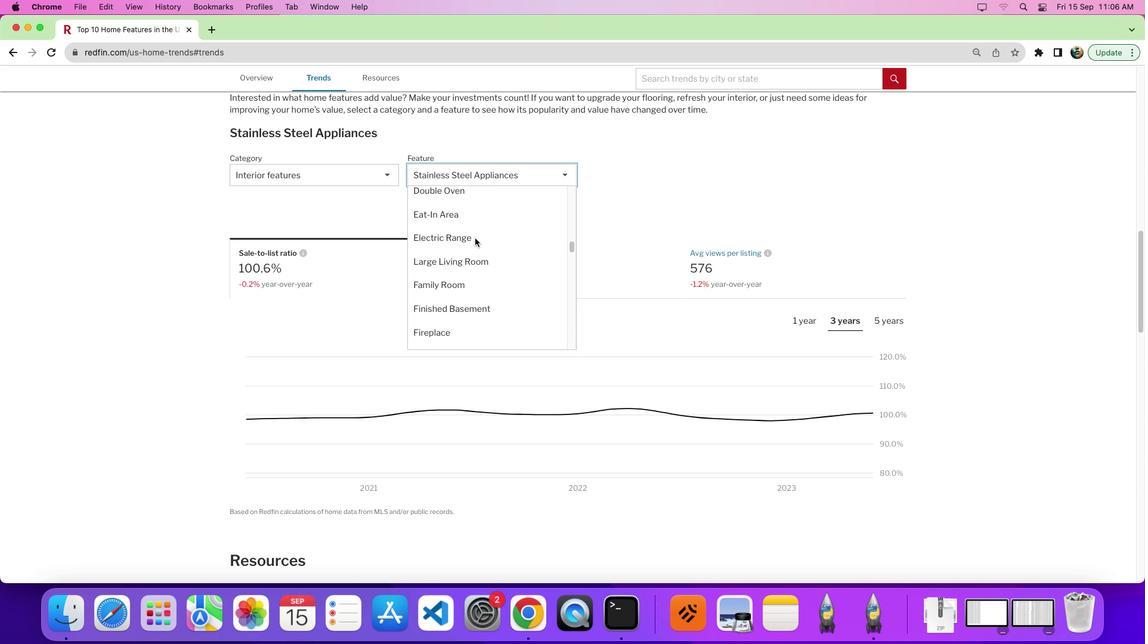
Action: Mouse scrolled (490, 250) with delta (-33, 64)
Screenshot: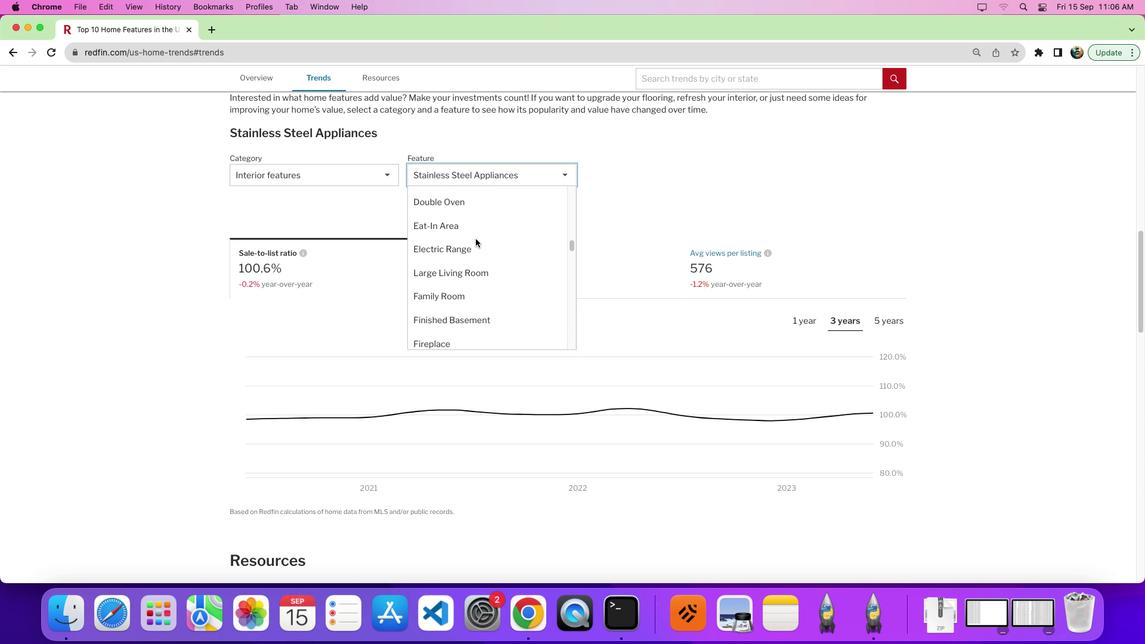 
Action: Mouse moved to (491, 251)
Screenshot: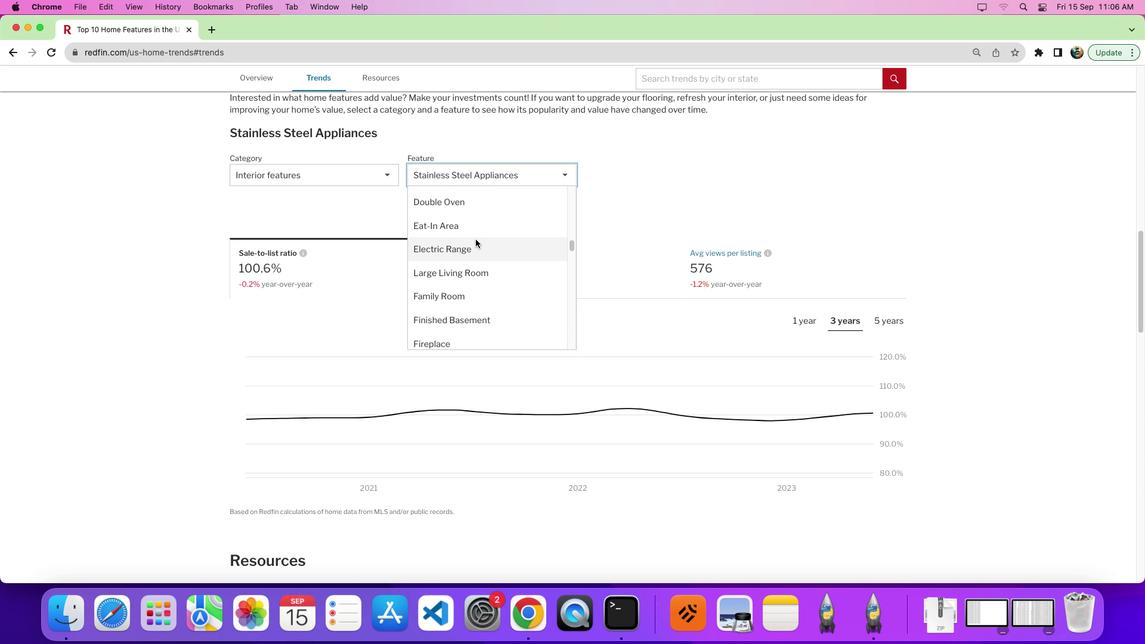 
Action: Mouse scrolled (491, 251) with delta (-33, 61)
Screenshot: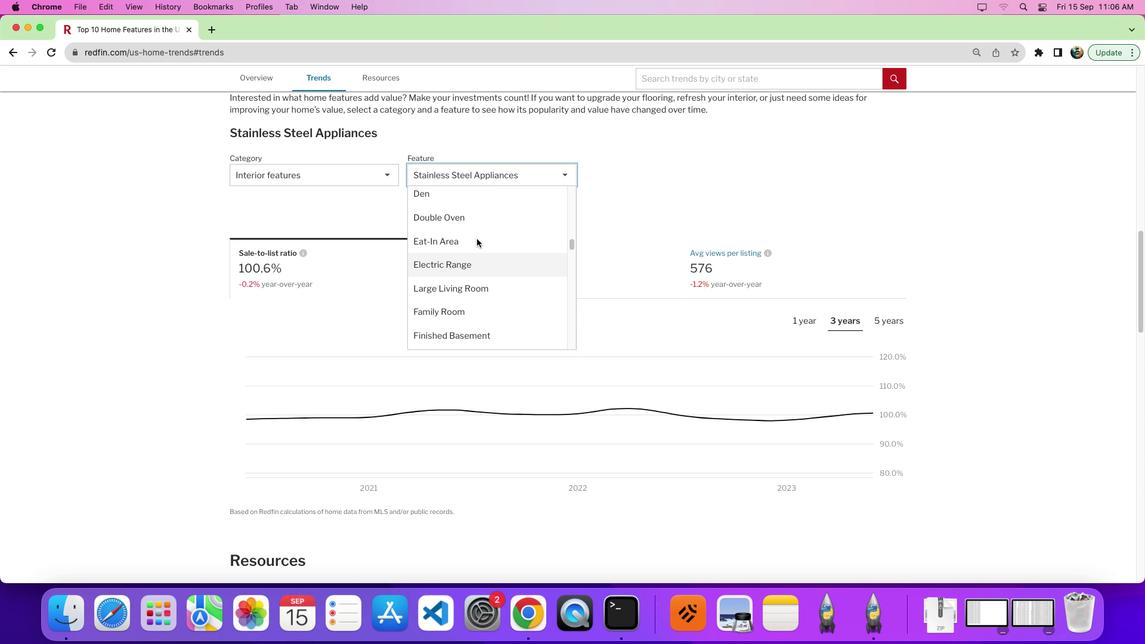 
Action: Mouse scrolled (491, 251) with delta (-33, 61)
Screenshot: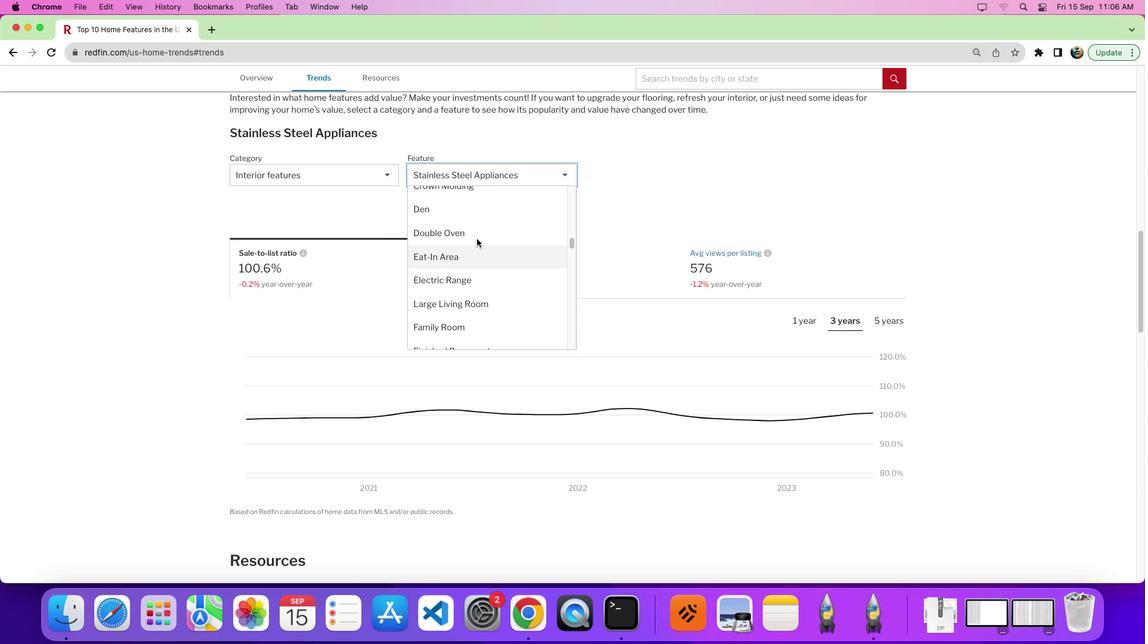
Action: Mouse moved to (492, 250)
Screenshot: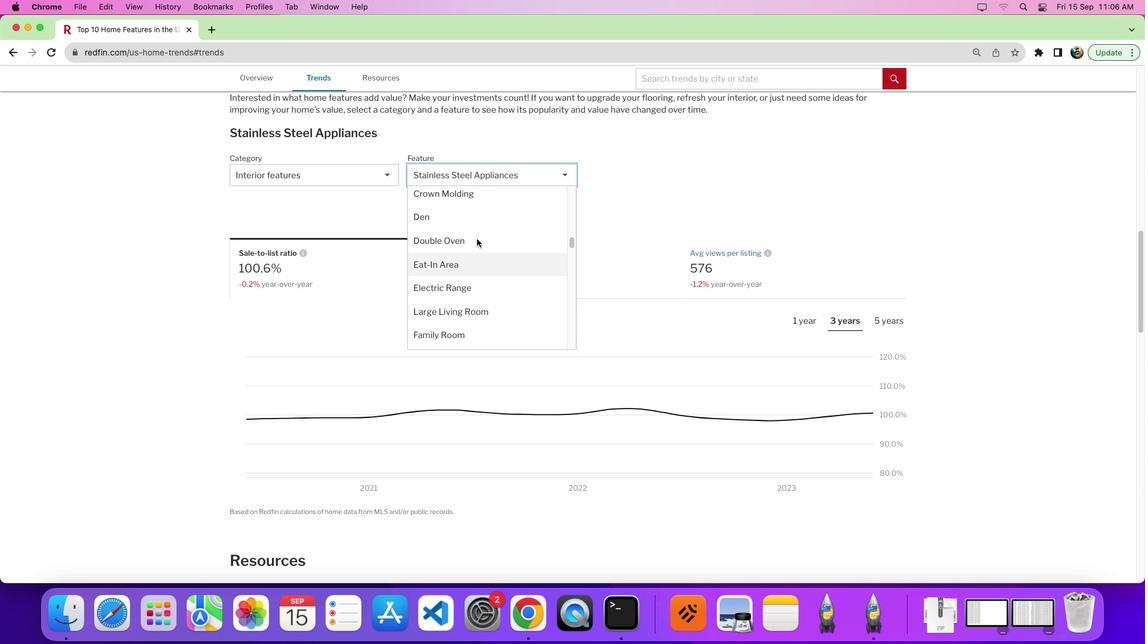 
Action: Mouse scrolled (492, 250) with delta (-33, 61)
Screenshot: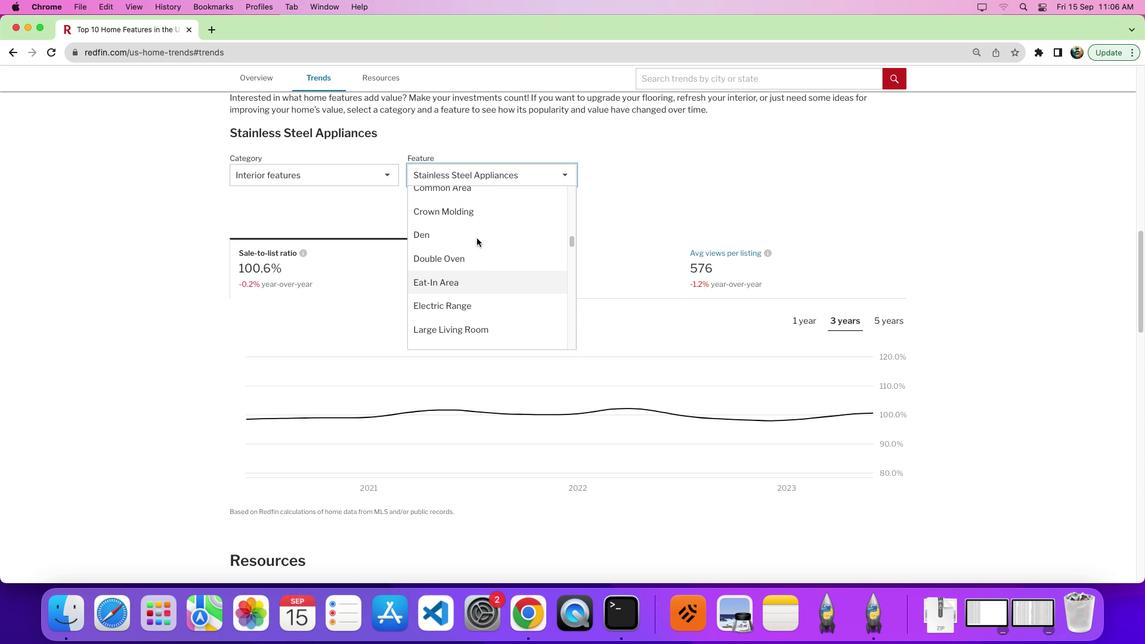 
Action: Mouse scrolled (492, 250) with delta (-33, 61)
Screenshot: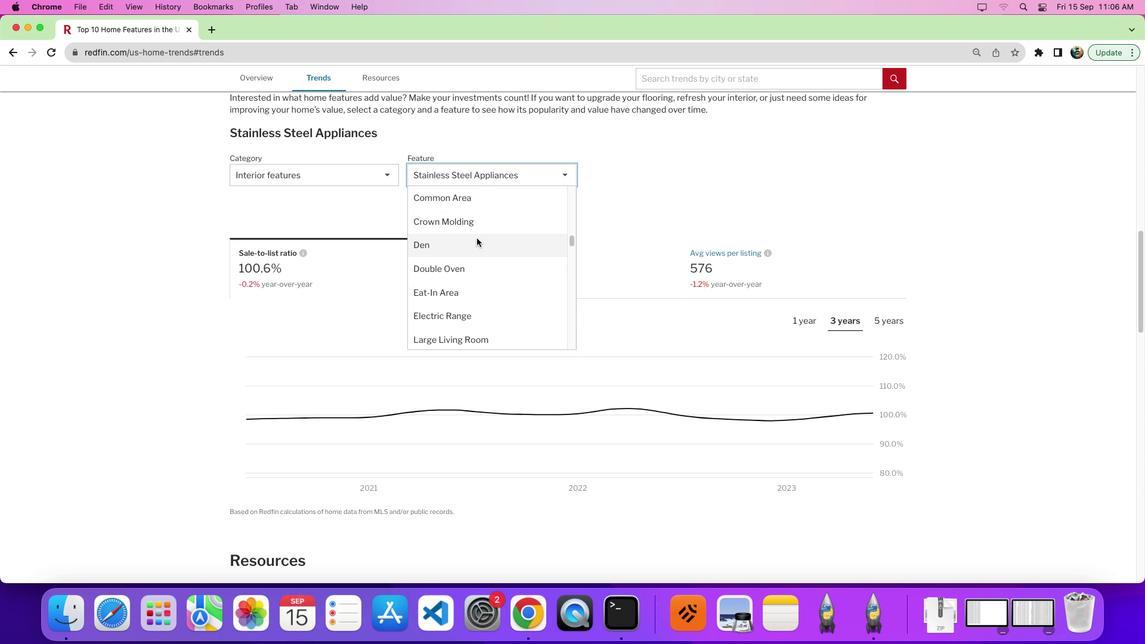 
Action: Mouse moved to (492, 250)
Screenshot: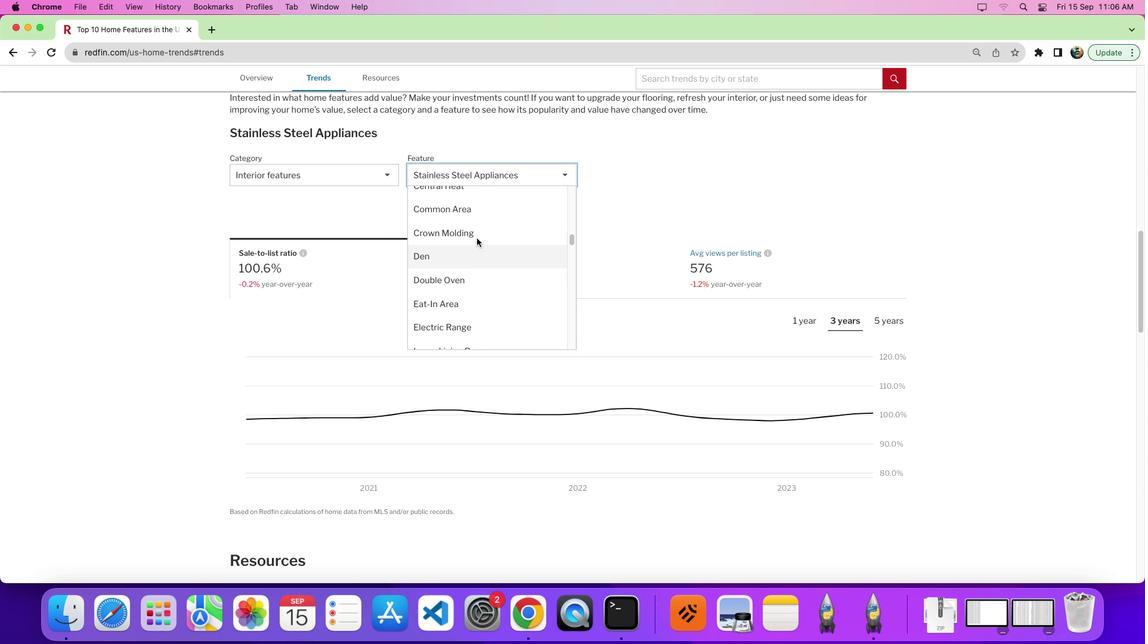 
Action: Mouse scrolled (492, 250) with delta (-33, 61)
Screenshot: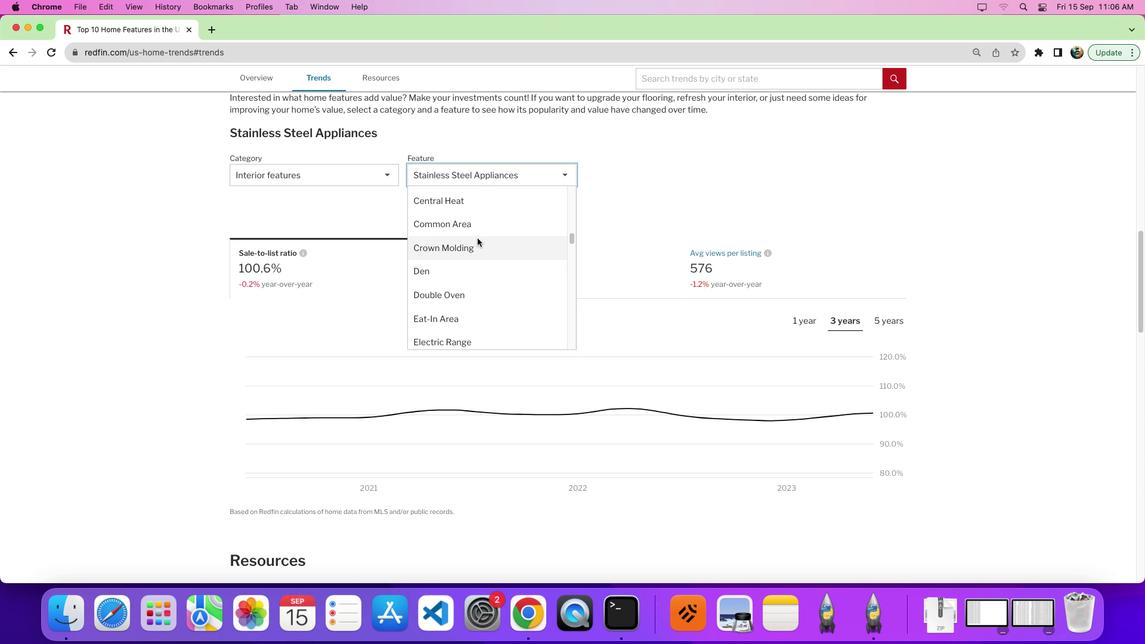 
Action: Mouse scrolled (492, 250) with delta (-33, 61)
Screenshot: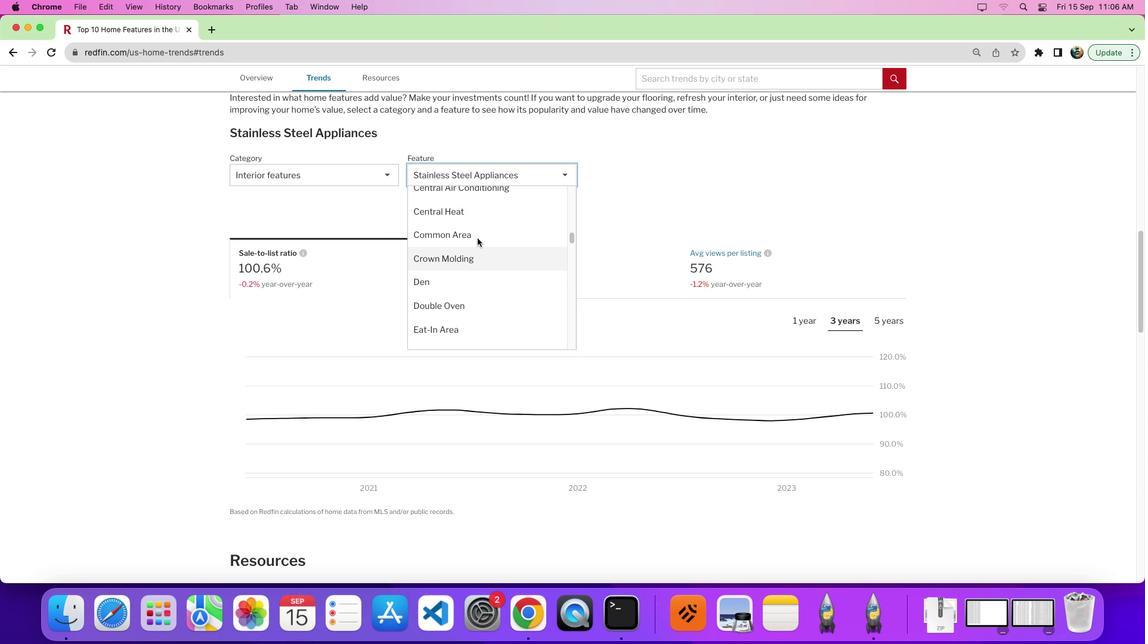 
Action: Mouse moved to (492, 250)
Screenshot: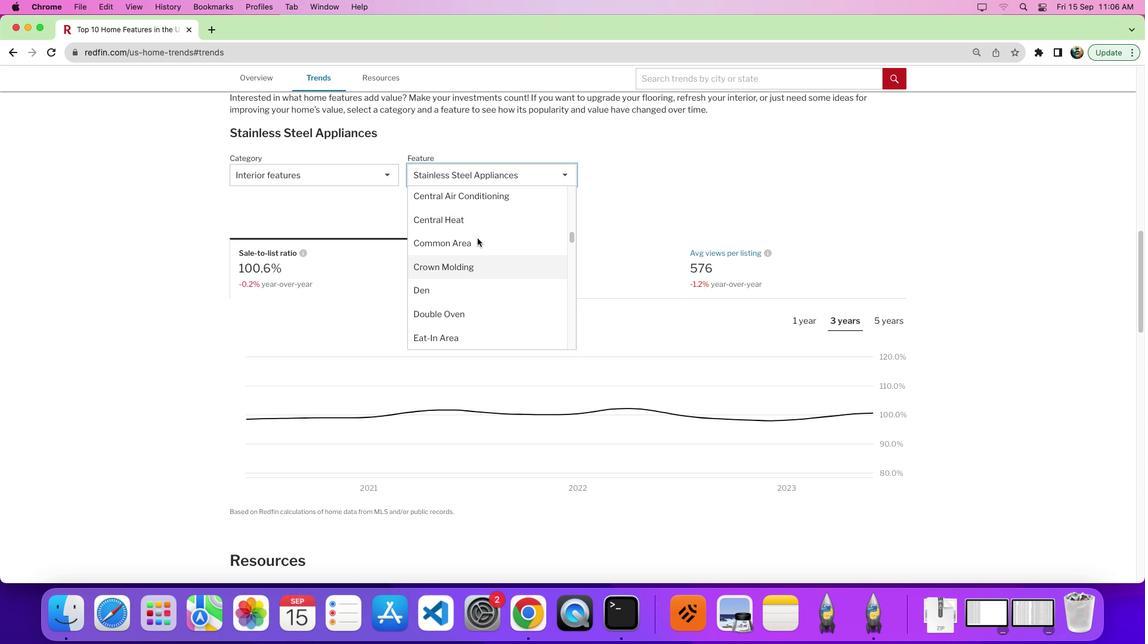 
Action: Mouse scrolled (492, 250) with delta (-33, 61)
Screenshot: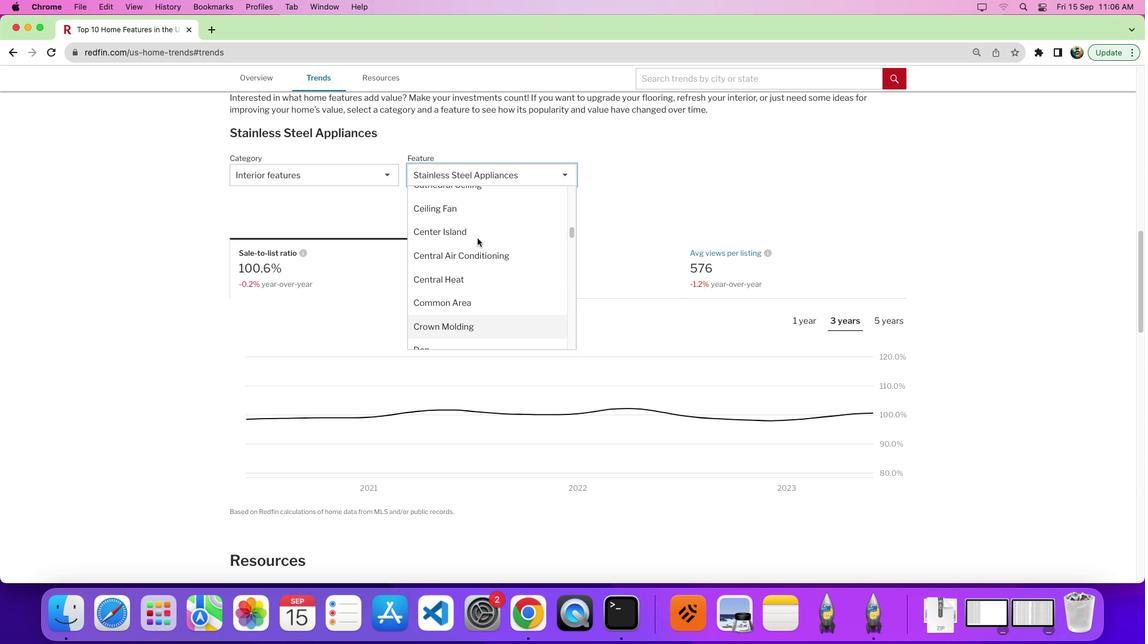 
Action: Mouse scrolled (492, 250) with delta (-33, 61)
Screenshot: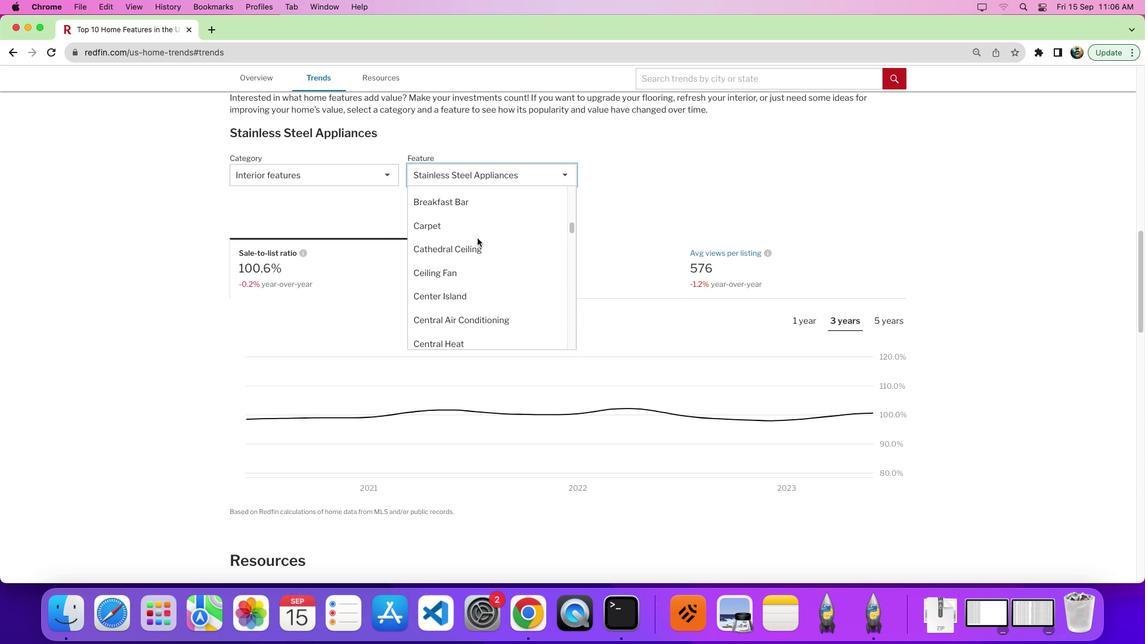 
Action: Mouse scrolled (492, 250) with delta (-33, 63)
Screenshot: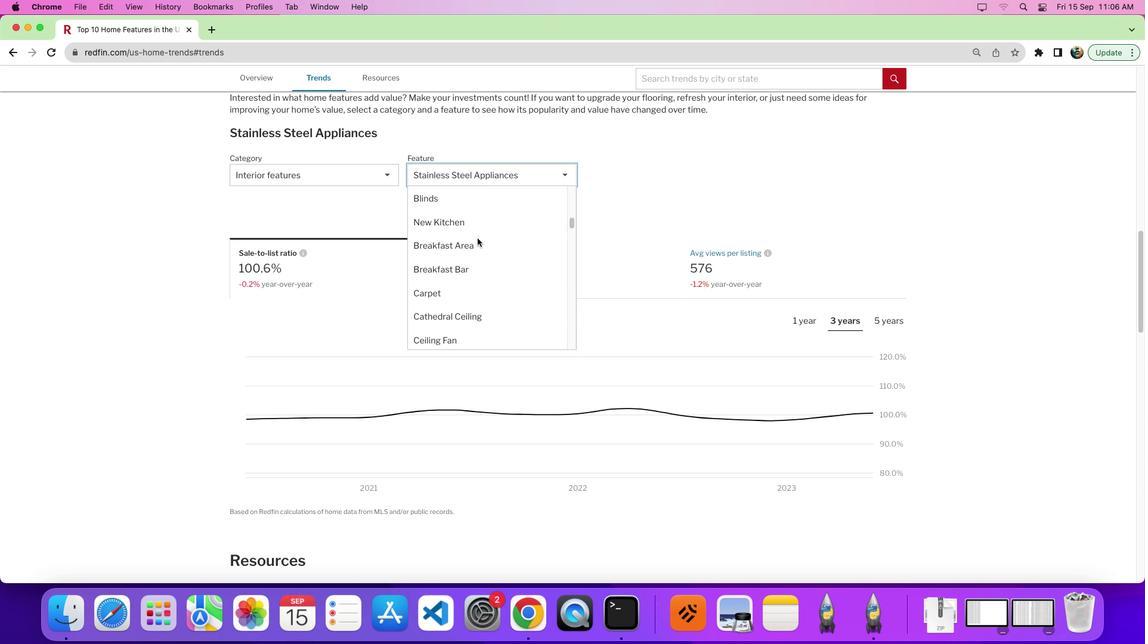 
Action: Mouse scrolled (492, 250) with delta (-33, 61)
Screenshot: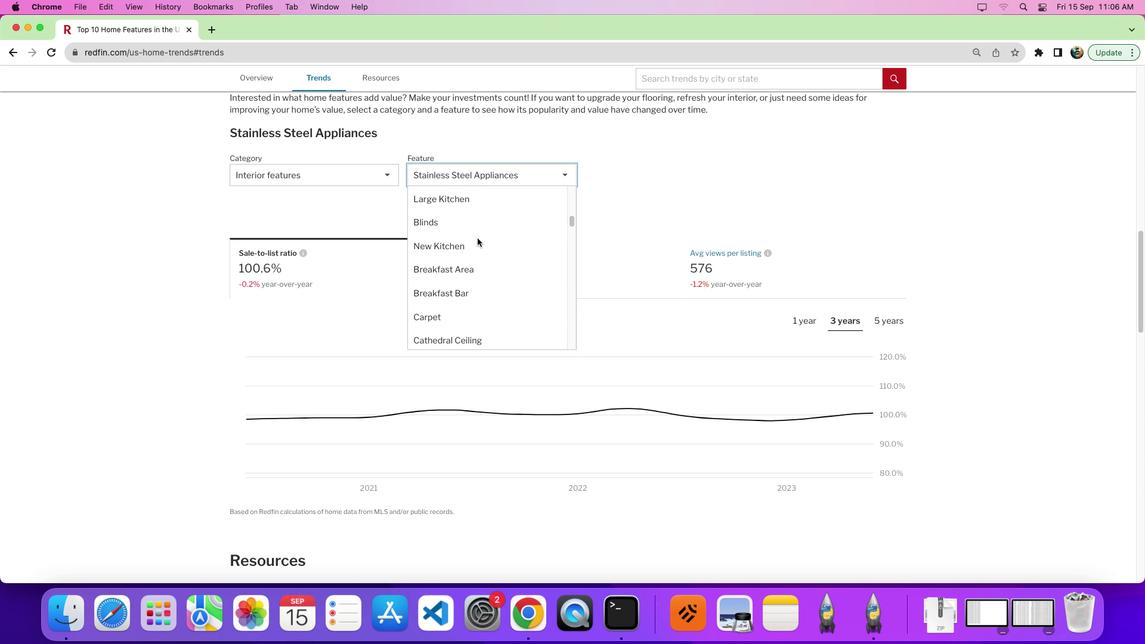 
Action: Mouse scrolled (492, 250) with delta (-33, 61)
Screenshot: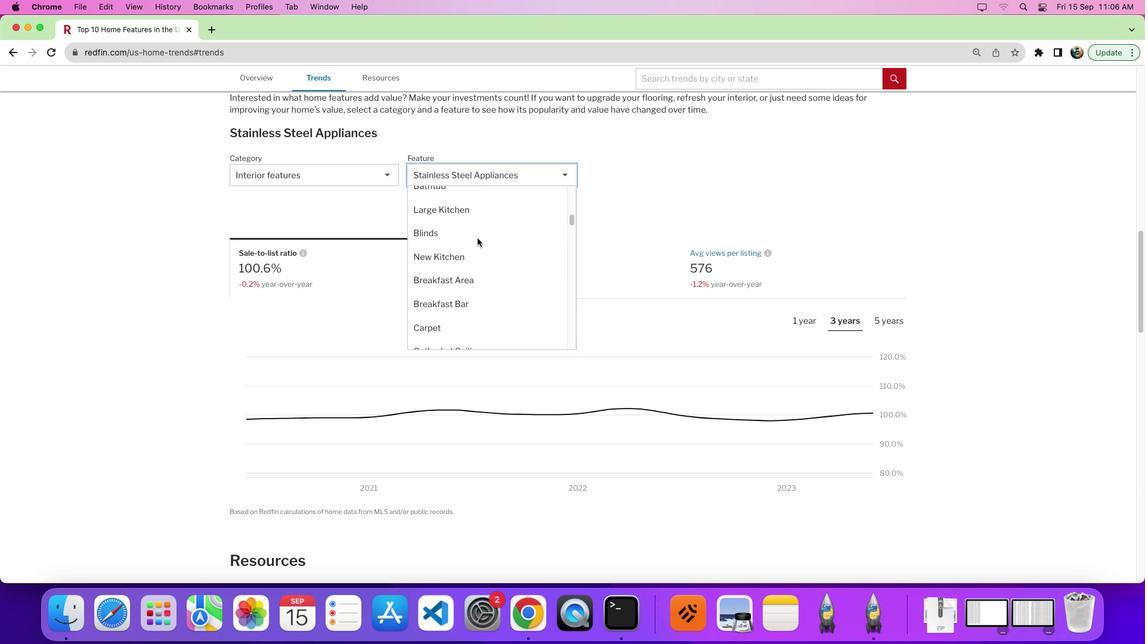 
Action: Mouse scrolled (492, 250) with delta (-33, 61)
Screenshot: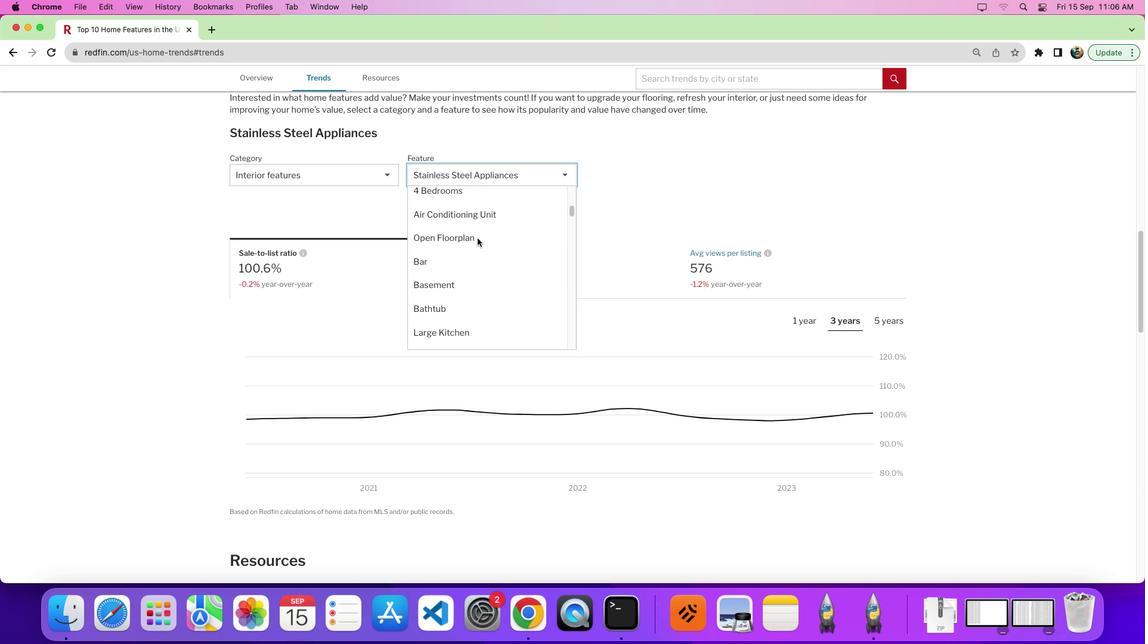 
Action: Mouse scrolled (492, 250) with delta (-33, 61)
Screenshot: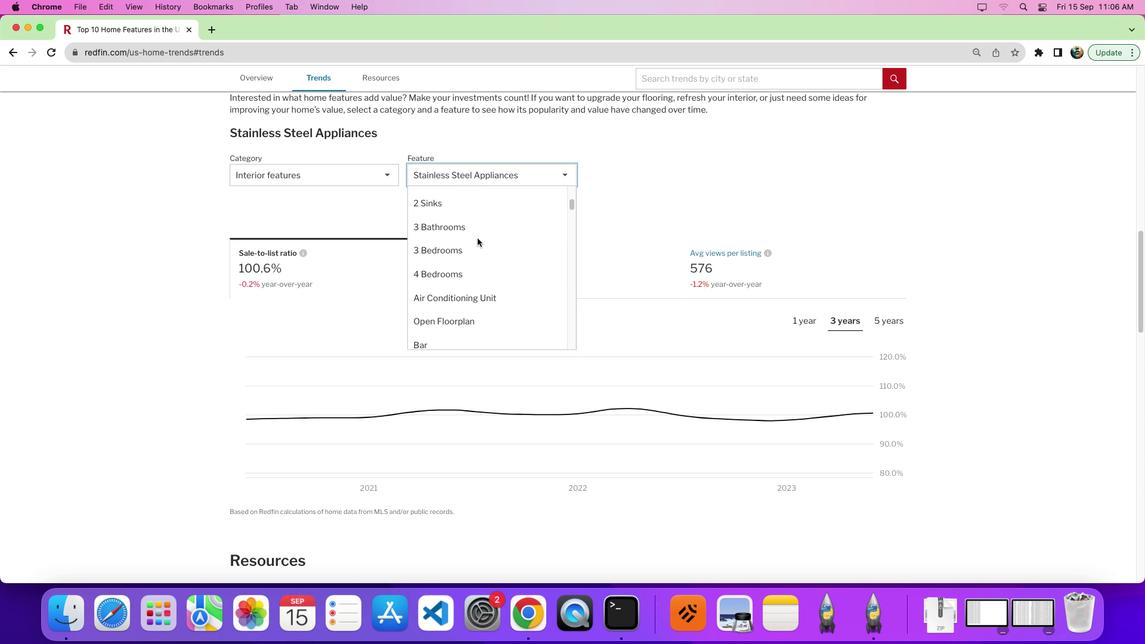 
Action: Mouse scrolled (492, 250) with delta (-33, 63)
Screenshot: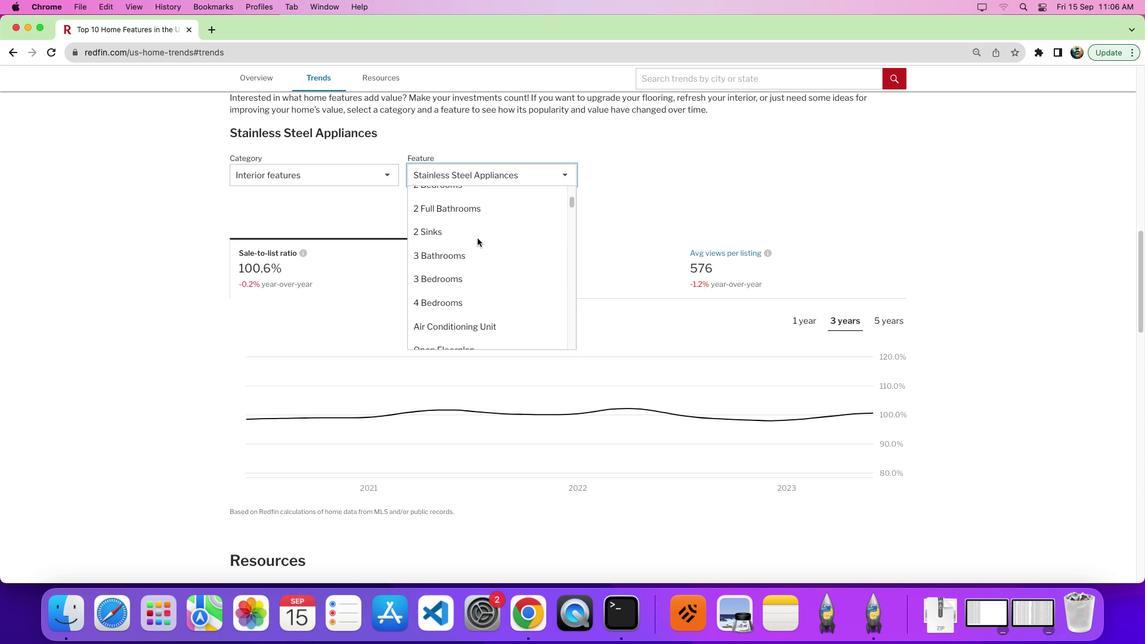 
Action: Mouse scrolled (492, 250) with delta (-33, 61)
Screenshot: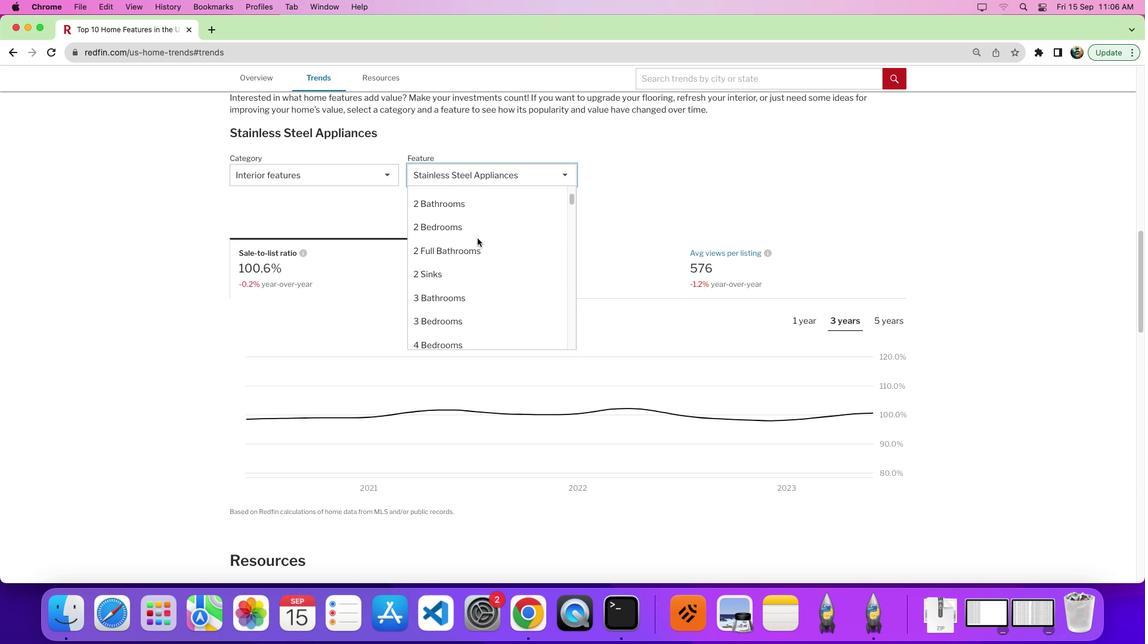 
Action: Mouse scrolled (492, 250) with delta (-33, 61)
Screenshot: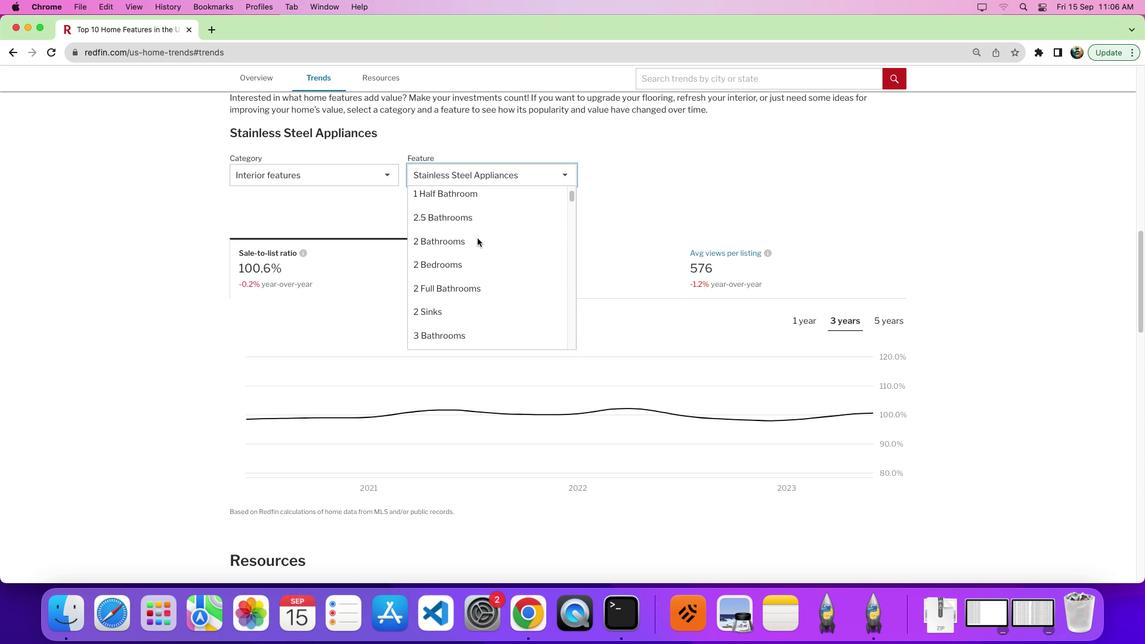 
Action: Mouse scrolled (492, 250) with delta (-33, 63)
Screenshot: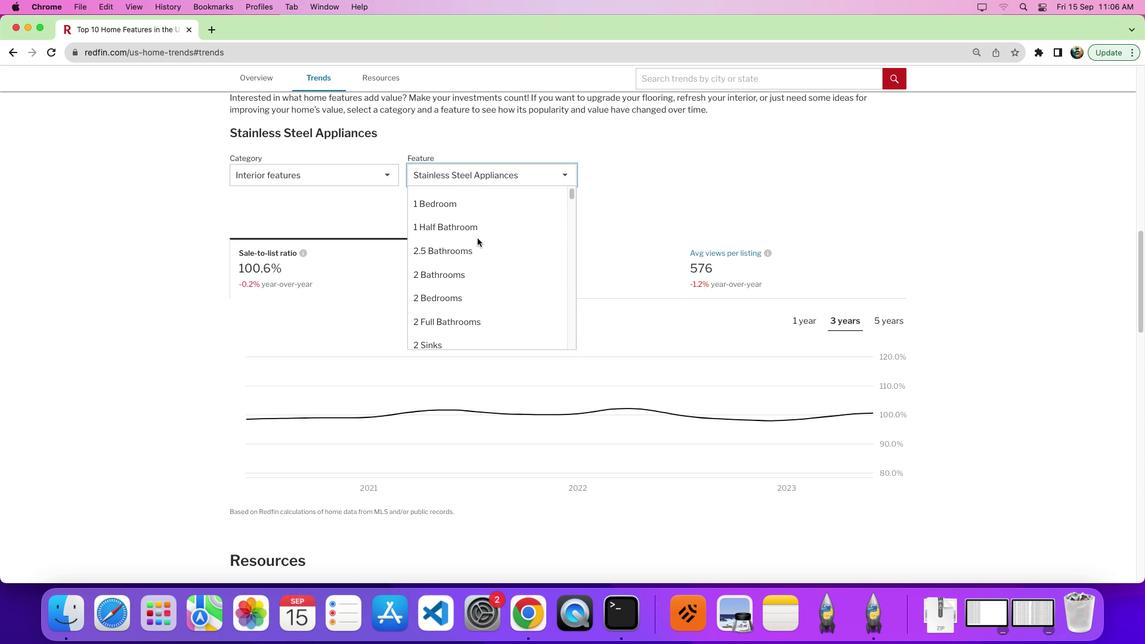 
Action: Mouse moved to (469, 255)
Screenshot: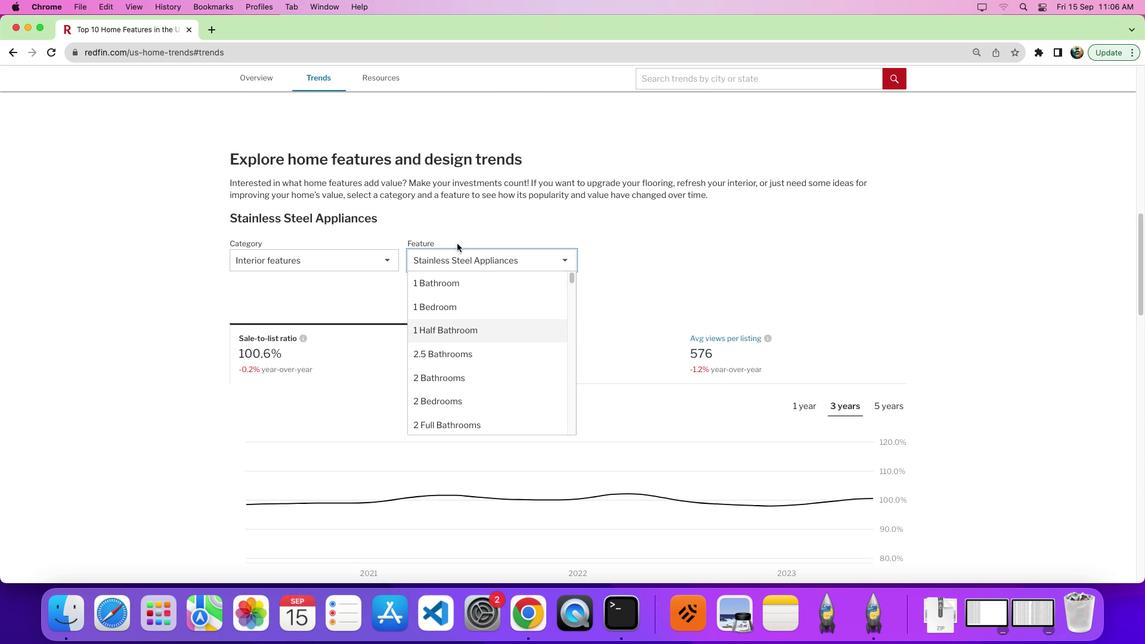 
Action: Mouse scrolled (469, 255) with delta (-33, 61)
Screenshot: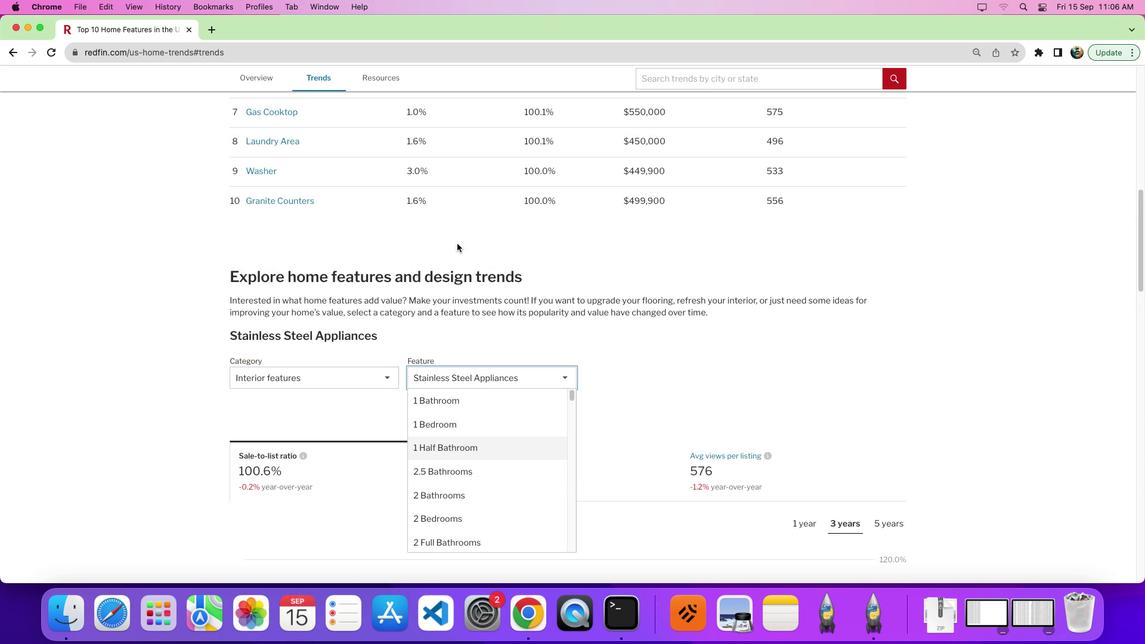 
Action: Mouse scrolled (469, 255) with delta (-33, 61)
Screenshot: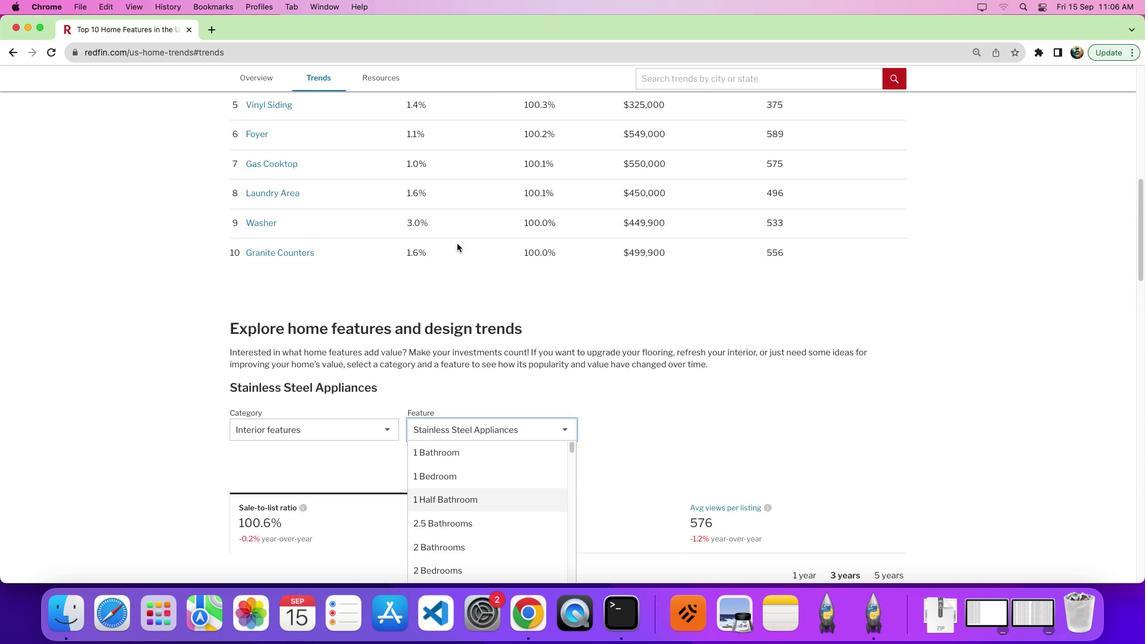 
Action: Mouse scrolled (469, 255) with delta (-33, 64)
Screenshot: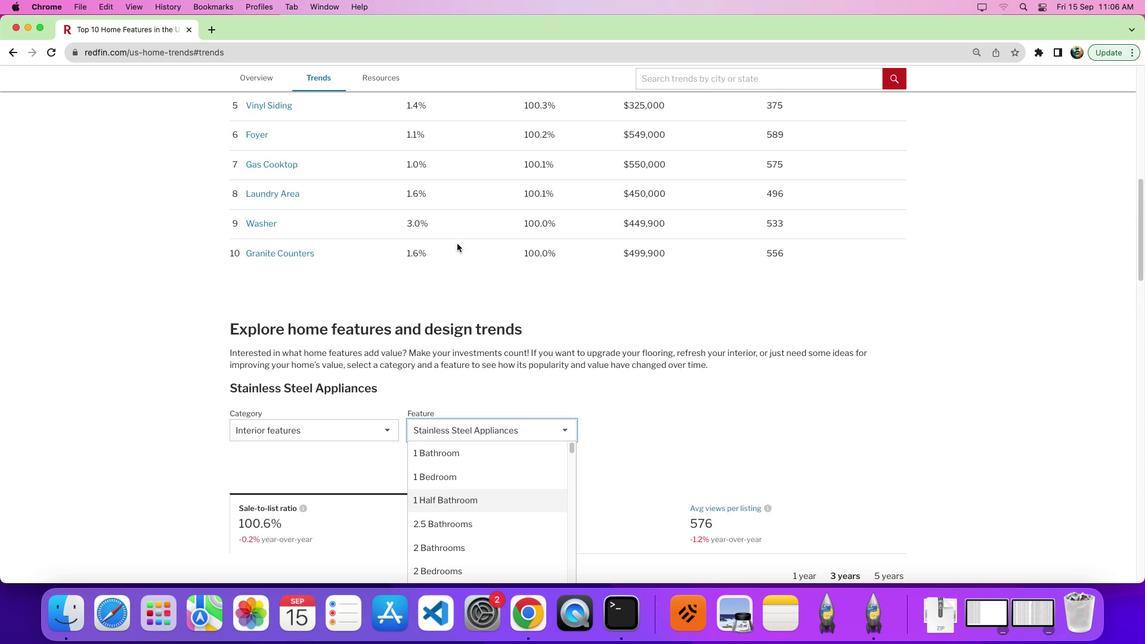 
Action: Mouse moved to (471, 257)
Screenshot: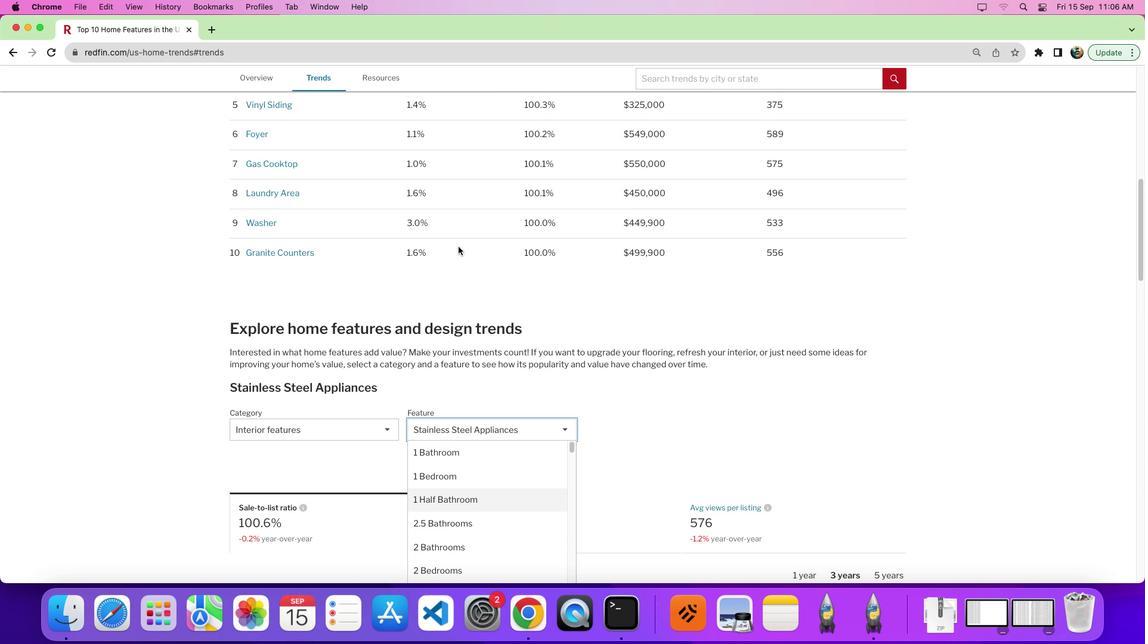 
Action: Mouse scrolled (471, 257) with delta (-33, 60)
Screenshot: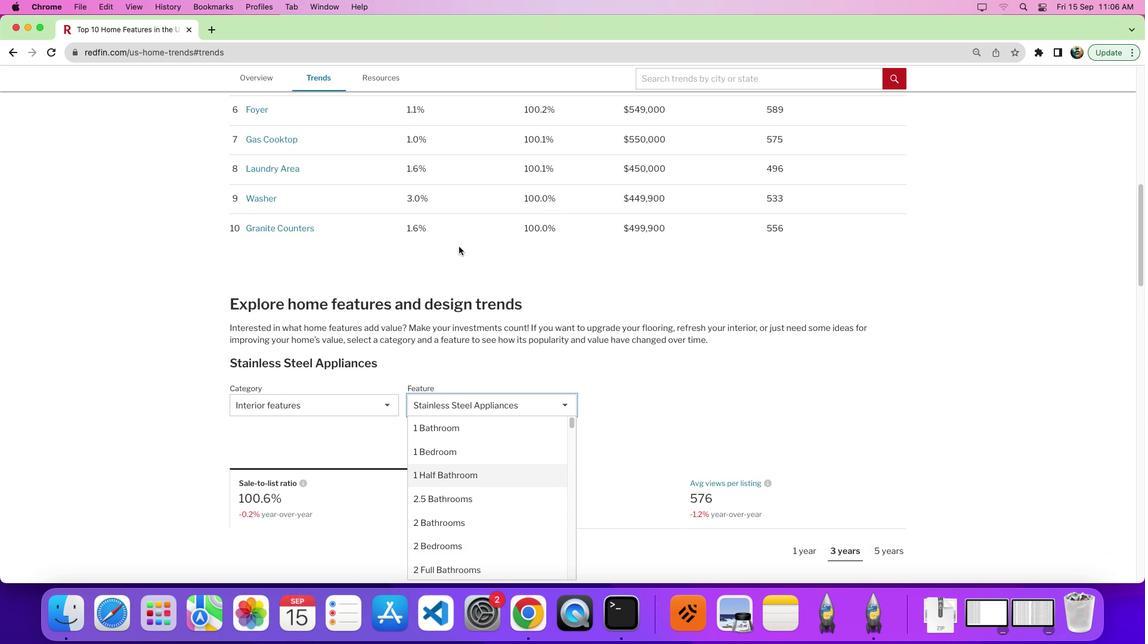 
Action: Mouse moved to (472, 257)
Screenshot: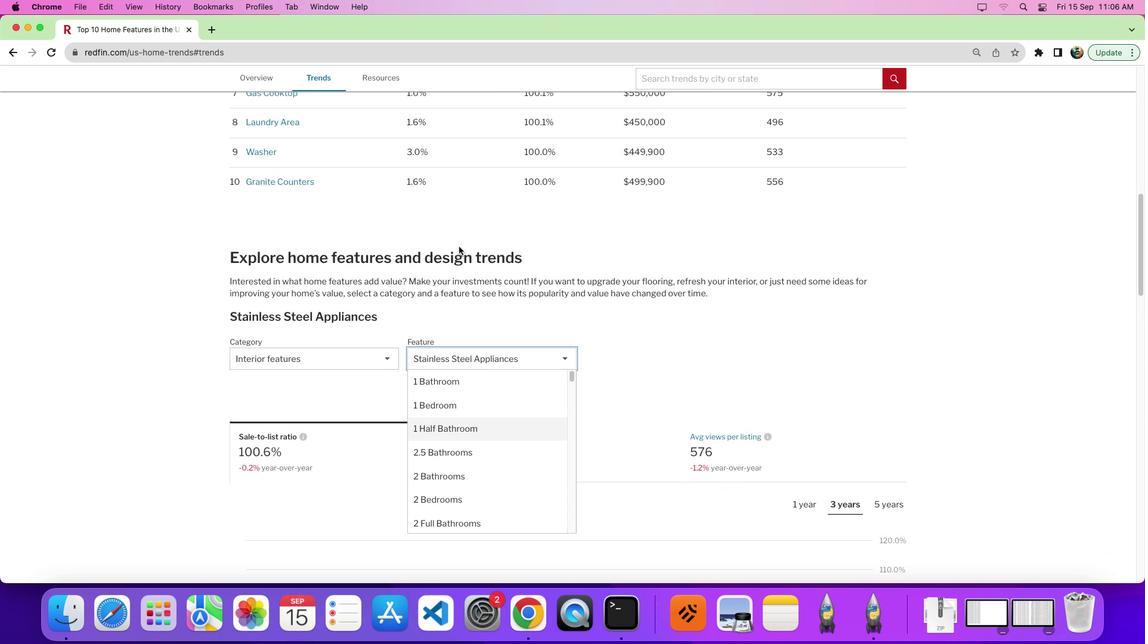 
Action: Mouse scrolled (472, 257) with delta (-33, 60)
Screenshot: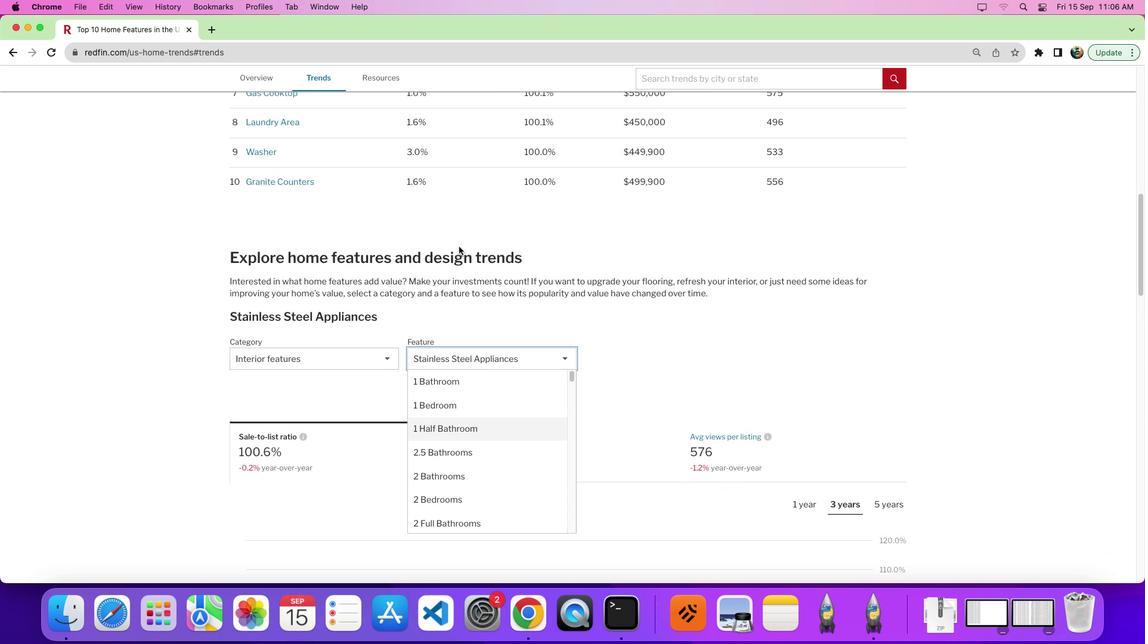 
Action: Mouse moved to (472, 257)
Screenshot: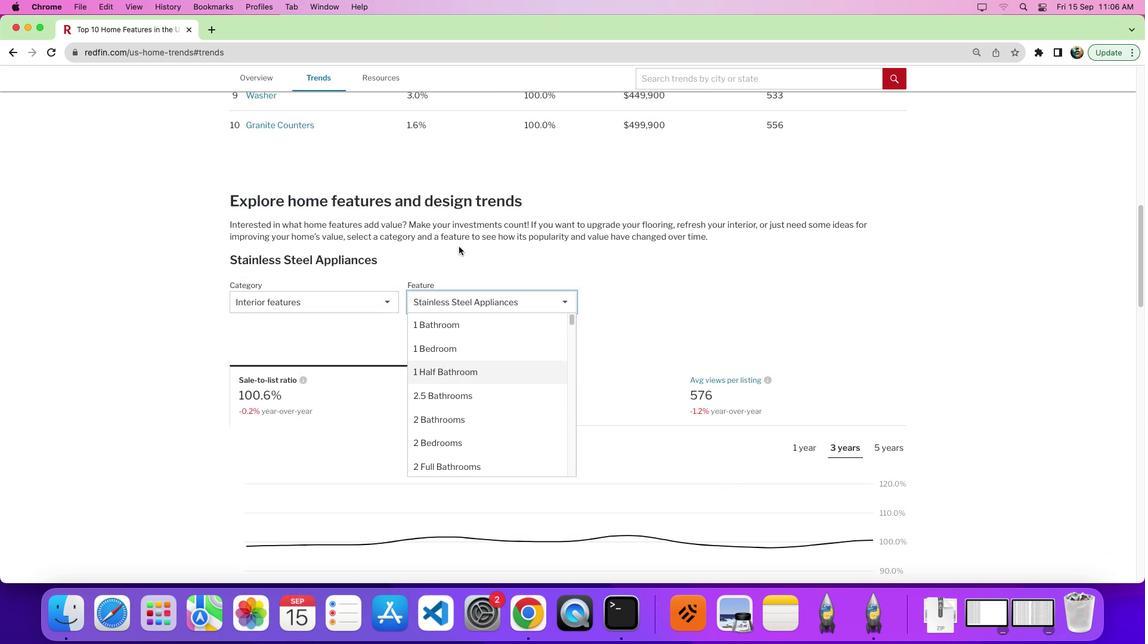 
Action: Mouse scrolled (472, 257) with delta (-33, 58)
Screenshot: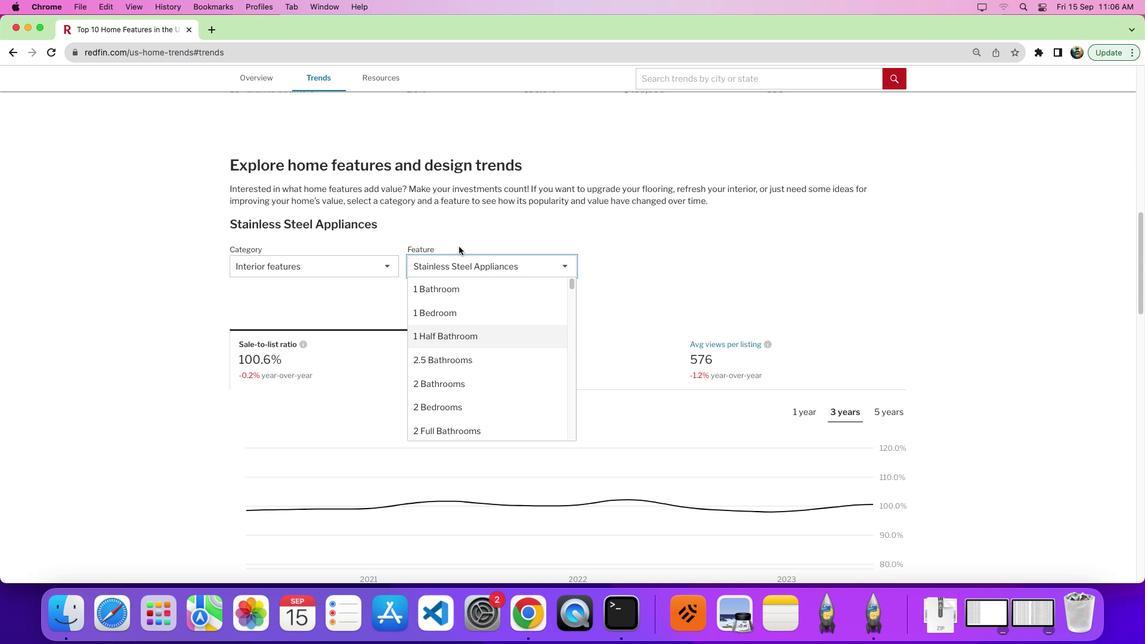 
Action: Mouse moved to (456, 344)
Screenshot: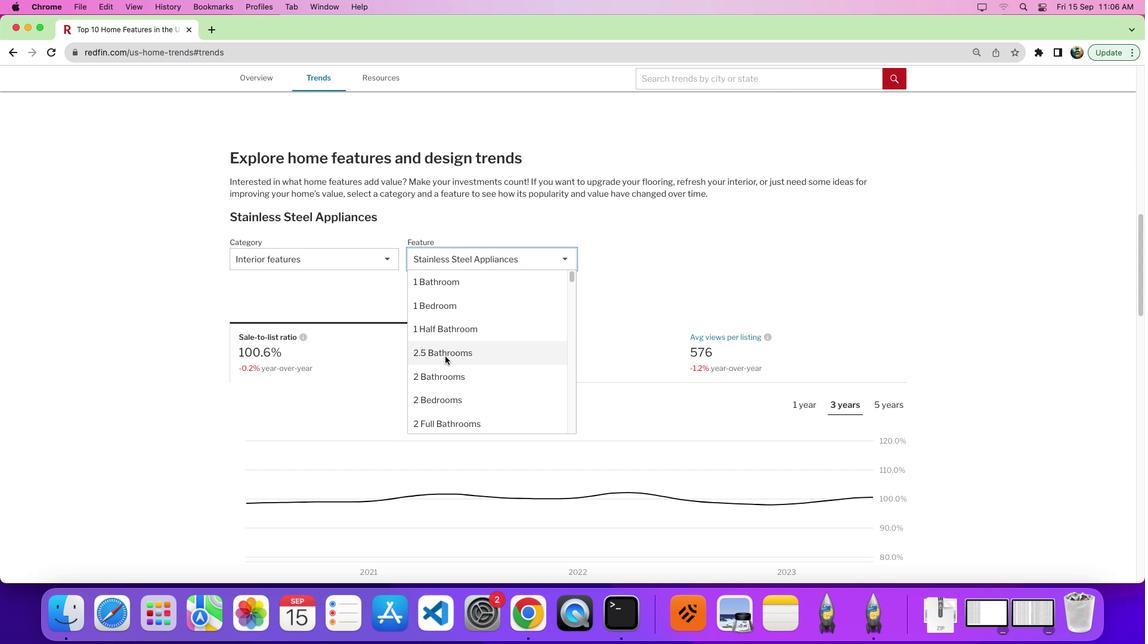 
Action: Mouse pressed left at (456, 344)
Screenshot: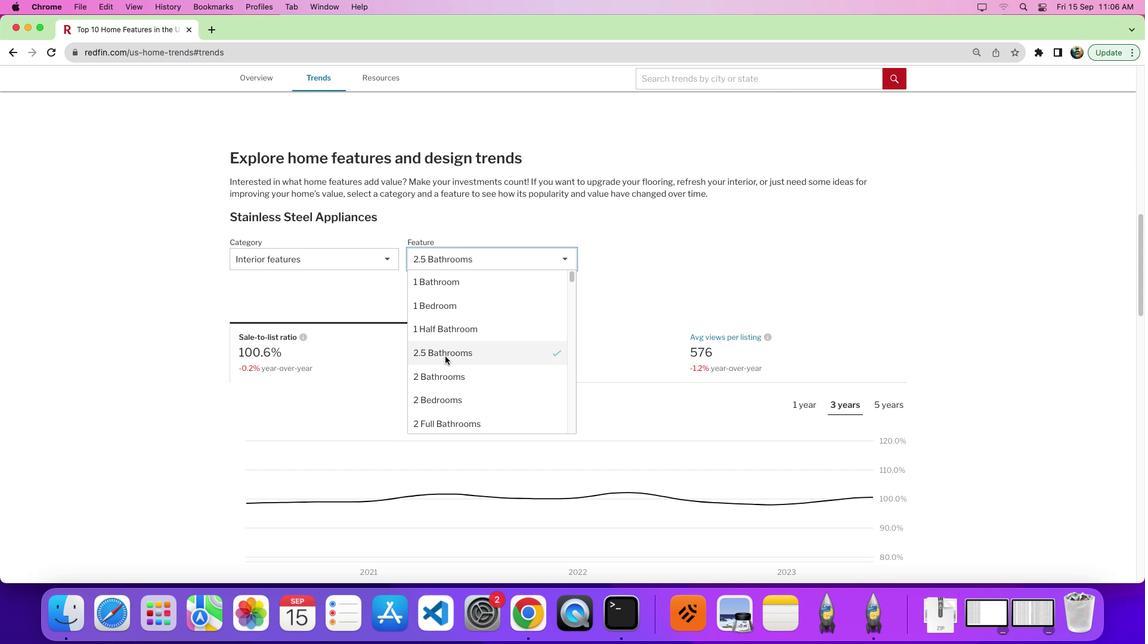 
Action: Mouse moved to (509, 328)
Screenshot: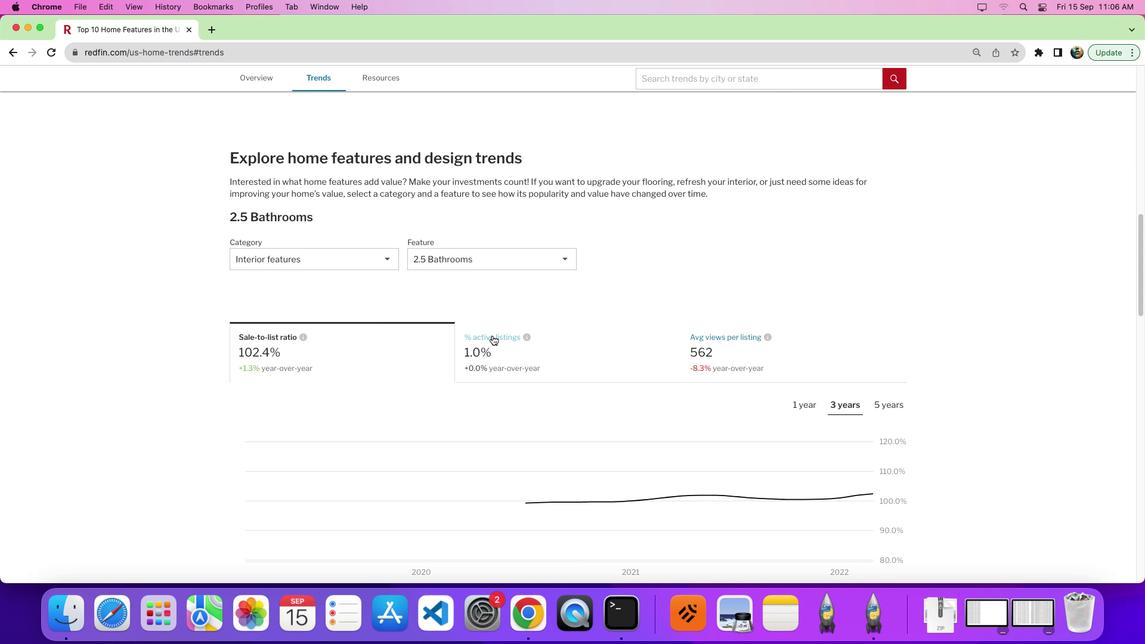 
Action: Mouse pressed left at (509, 328)
Screenshot: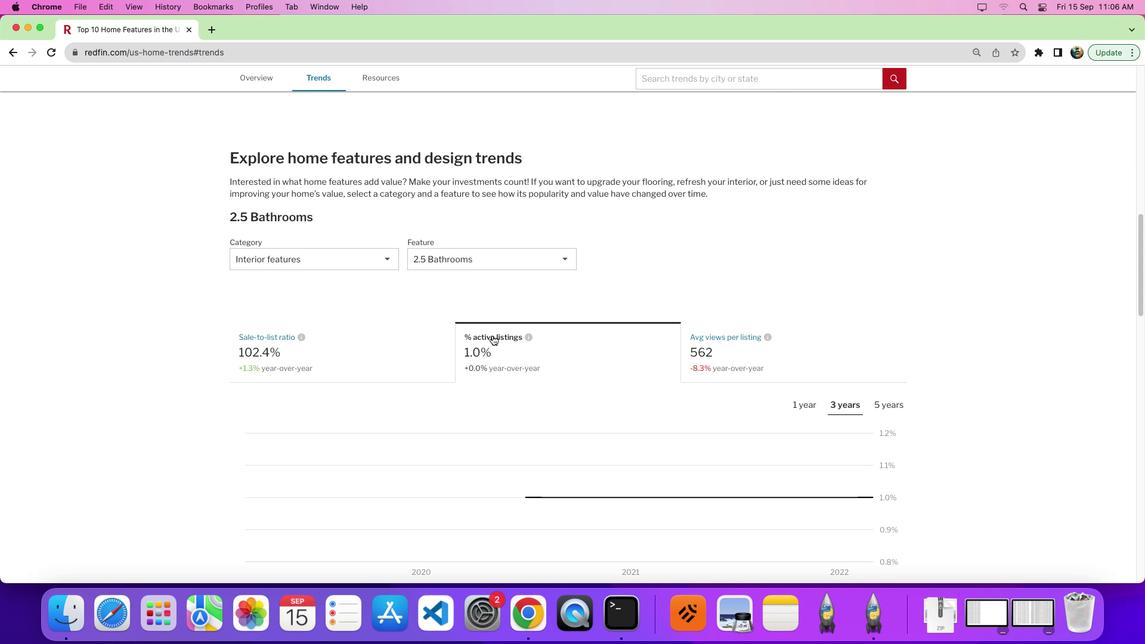 
Action: Mouse moved to (746, 335)
Screenshot: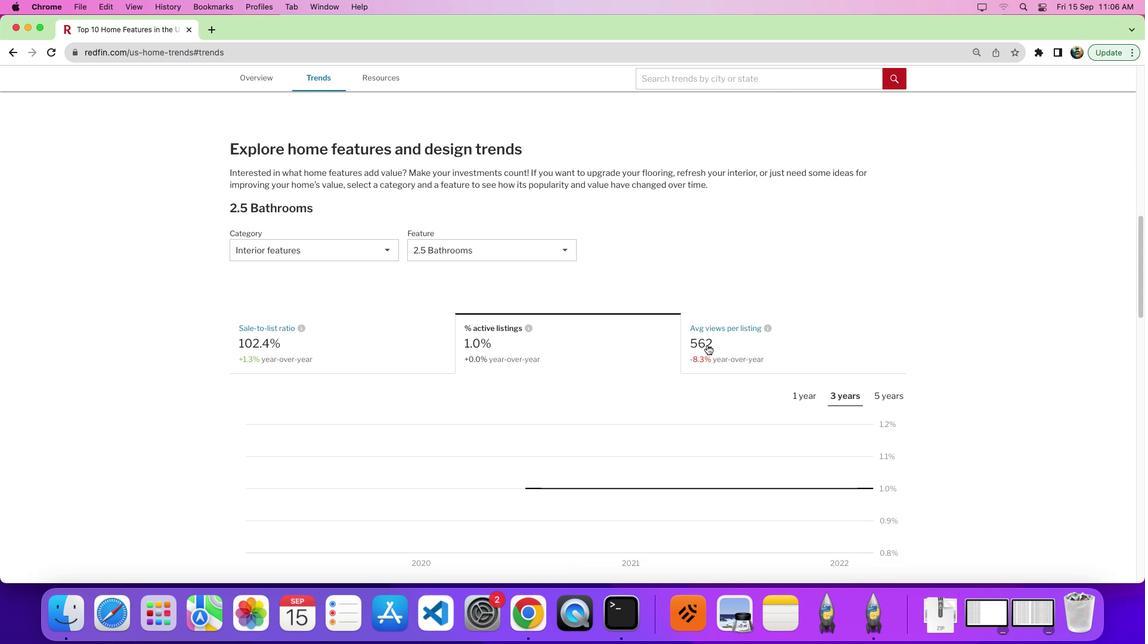 
Action: Mouse scrolled (746, 335) with delta (-33, 60)
Screenshot: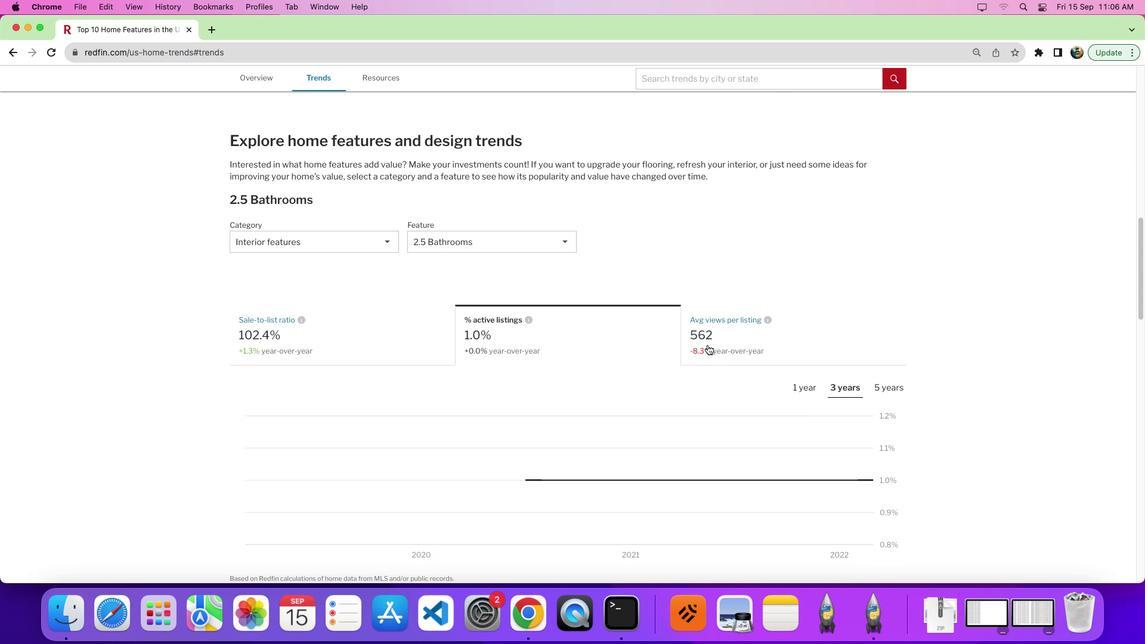 
Action: Mouse scrolled (746, 335) with delta (-33, 60)
Screenshot: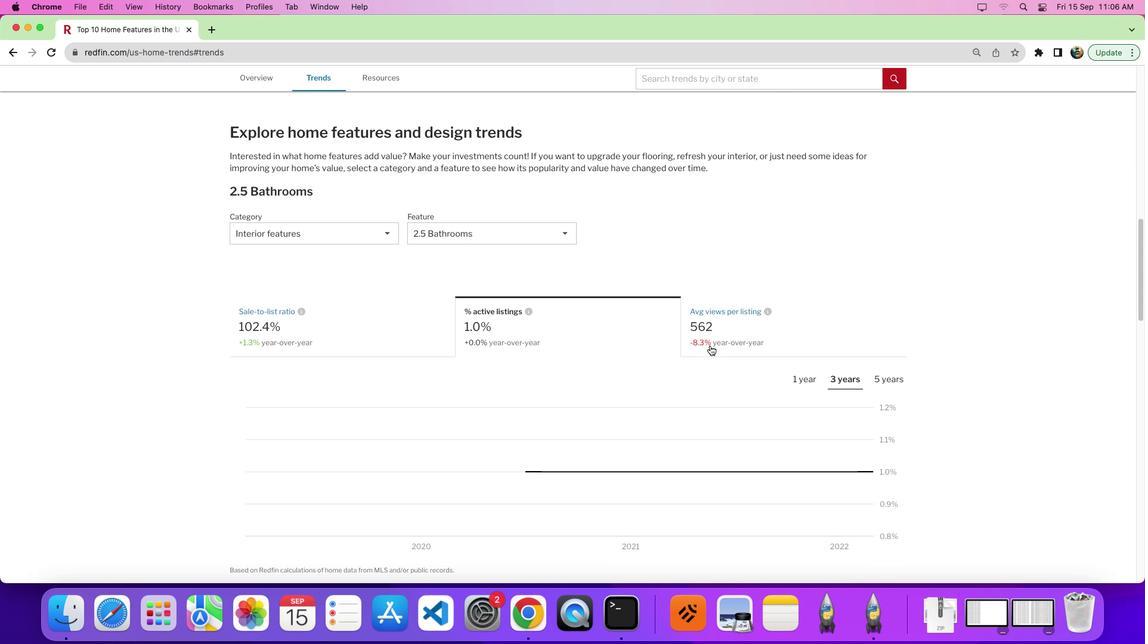 
Action: Mouse moved to (851, 354)
Screenshot: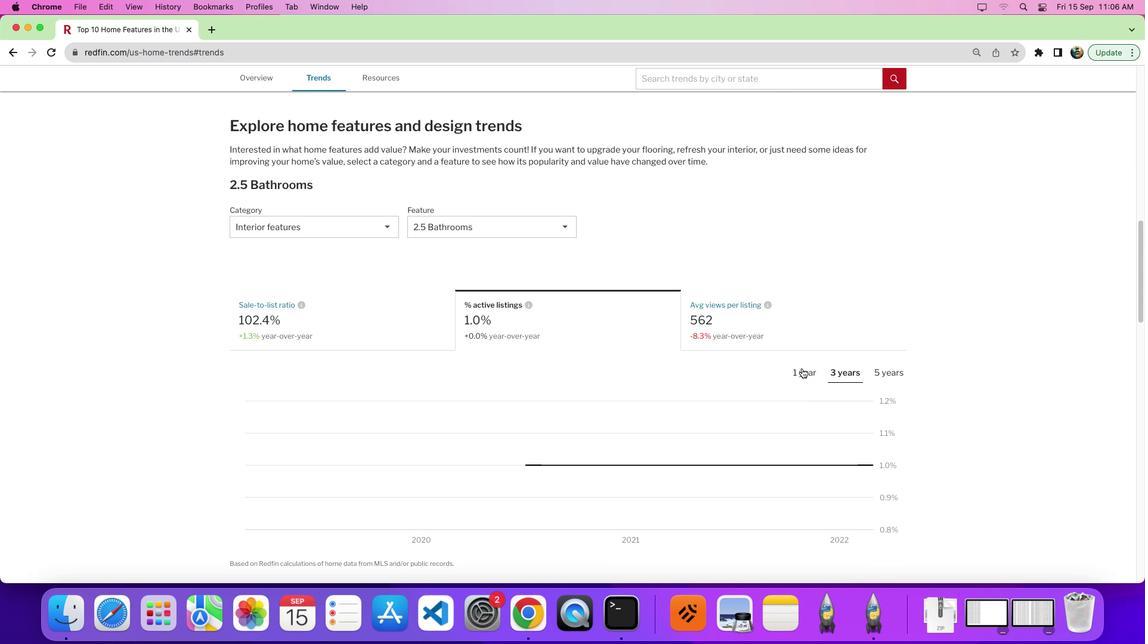 
Action: Mouse pressed left at (851, 354)
Screenshot: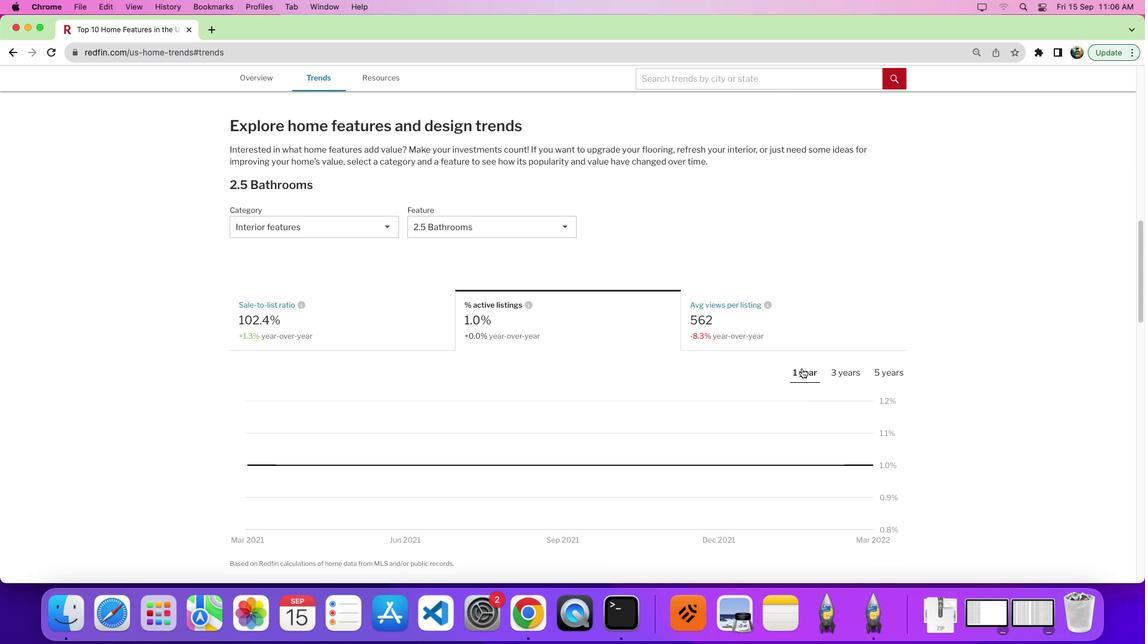 
Action: Mouse moved to (851, 353)
Screenshot: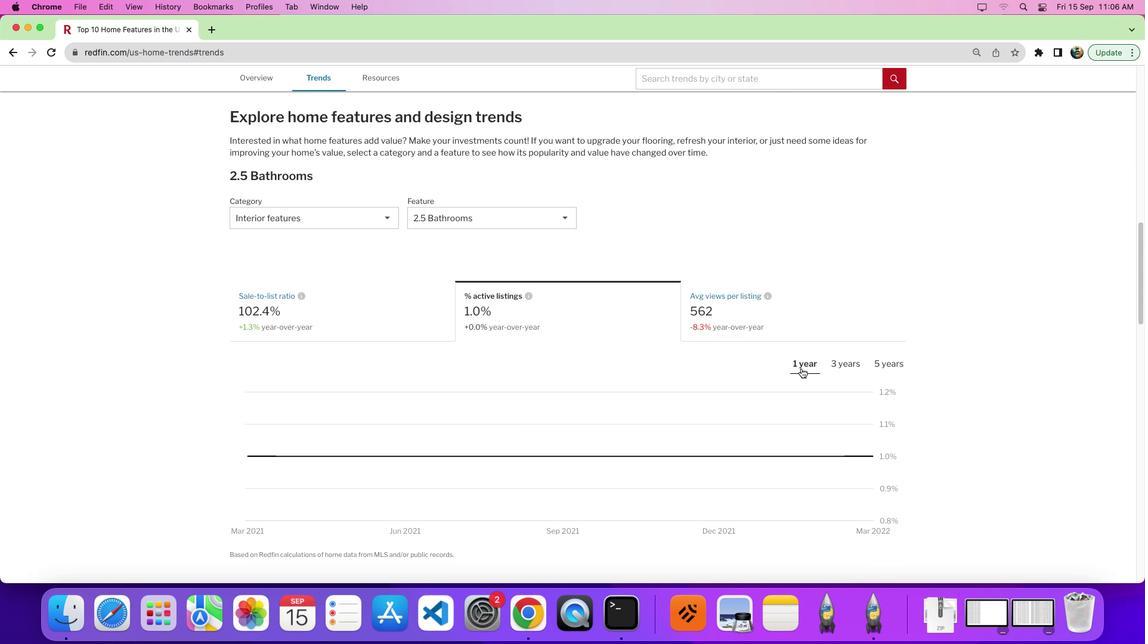 
Action: Mouse scrolled (851, 353) with delta (-33, 60)
Screenshot: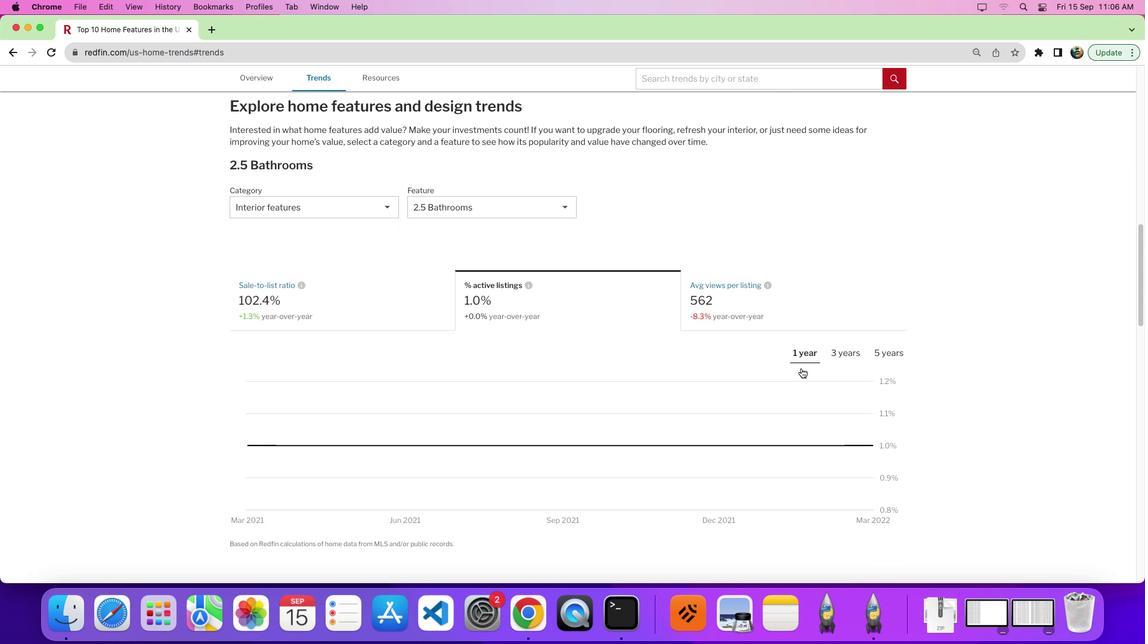 
Action: Mouse scrolled (851, 353) with delta (-33, 60)
Screenshot: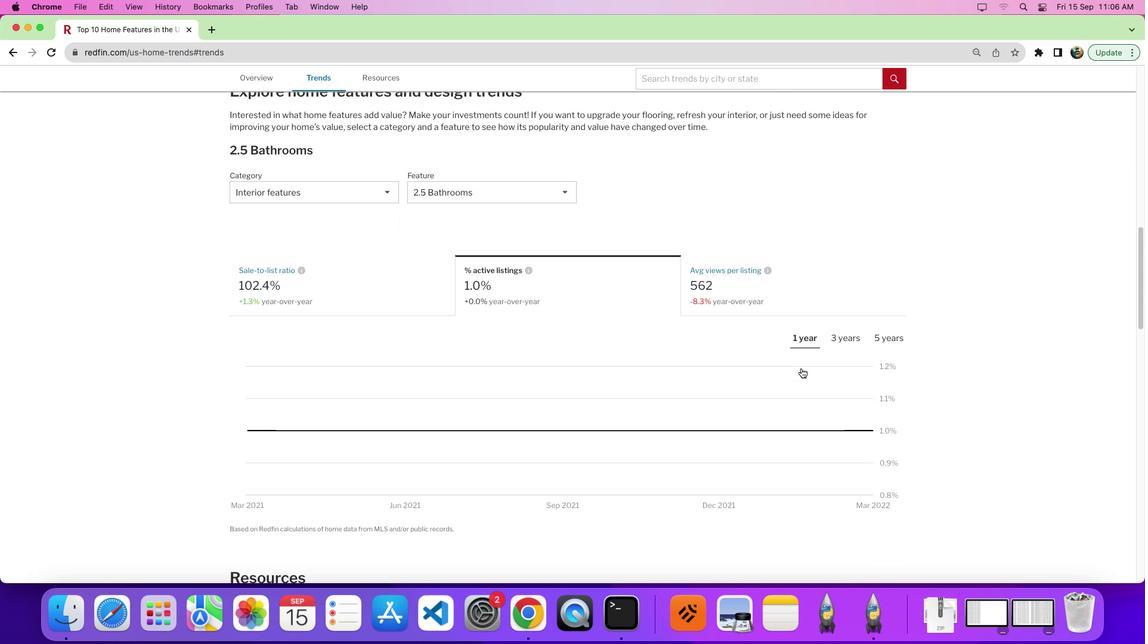 
Action: Mouse scrolled (851, 353) with delta (-33, 59)
Screenshot: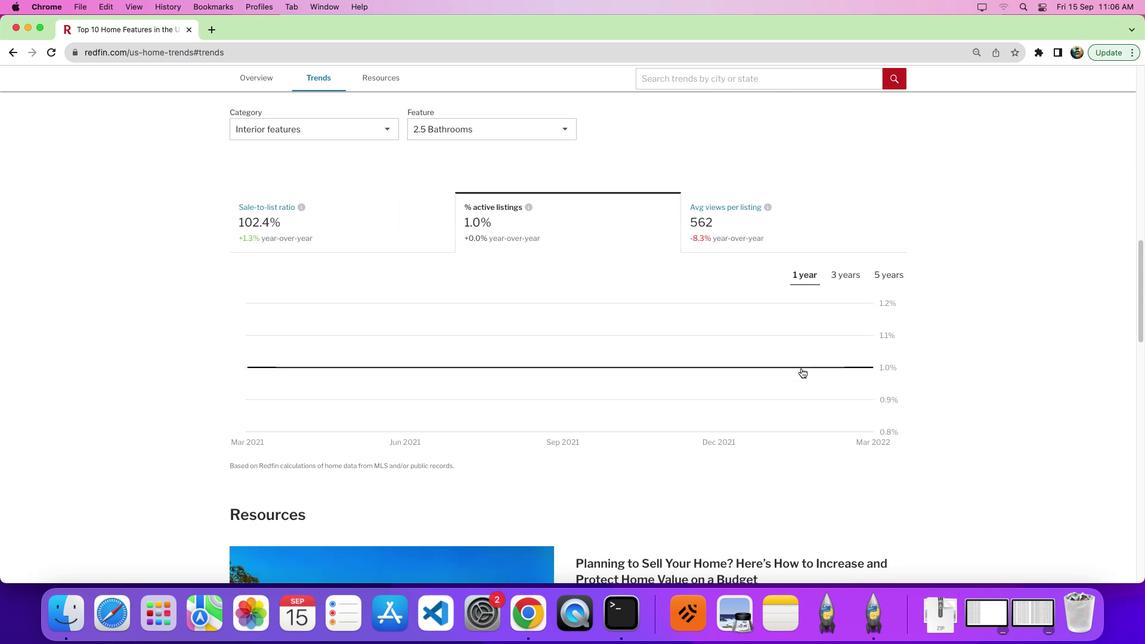 
Action: Mouse moved to (845, 353)
Screenshot: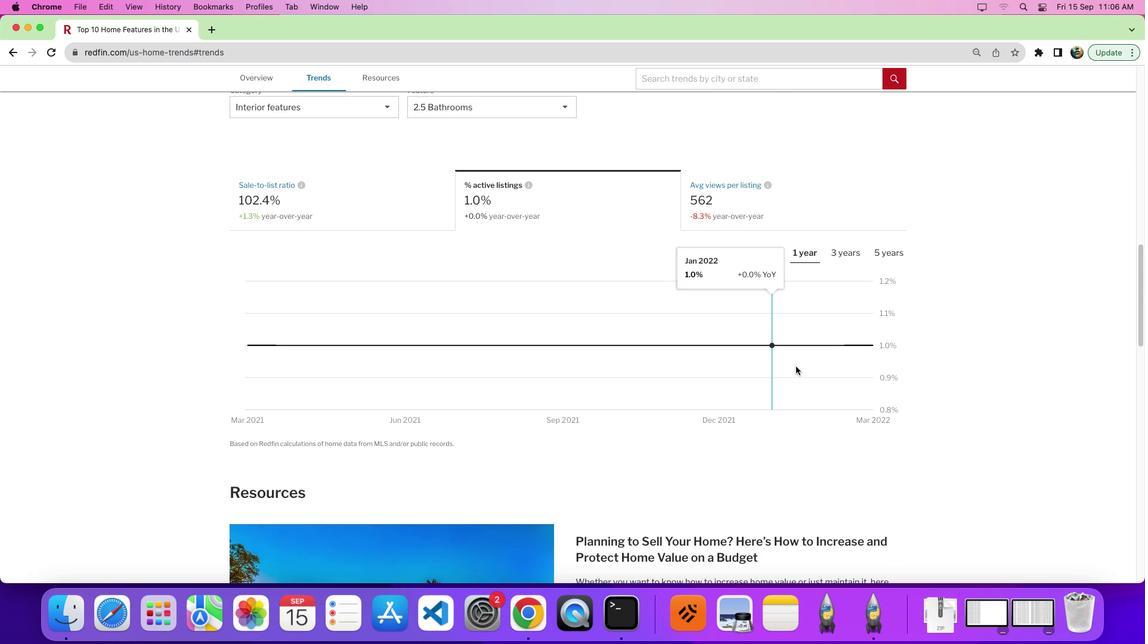 
